 Task: Add an event with the title Second Marketing Campaign Execution Review, date '2024/03/13', time 7:30 AM to 9:30 AMand add a description: Looking to take your sales representation skills to the next level? Join us for an immersive event designed to equip you with the knowledge and tools needed to drive growth and maximize revenue. From understanding customer psychology to developing compelling pitches, this event covers the essential aspects of successful sales representation. , put the event into Yellow category, logged in from the account softage.3@softage.netand send the event invitation to softage.1@softage.net and softage.2@softage.net. Set a reminder for the event 15 minutes before
Action: Mouse moved to (131, 123)
Screenshot: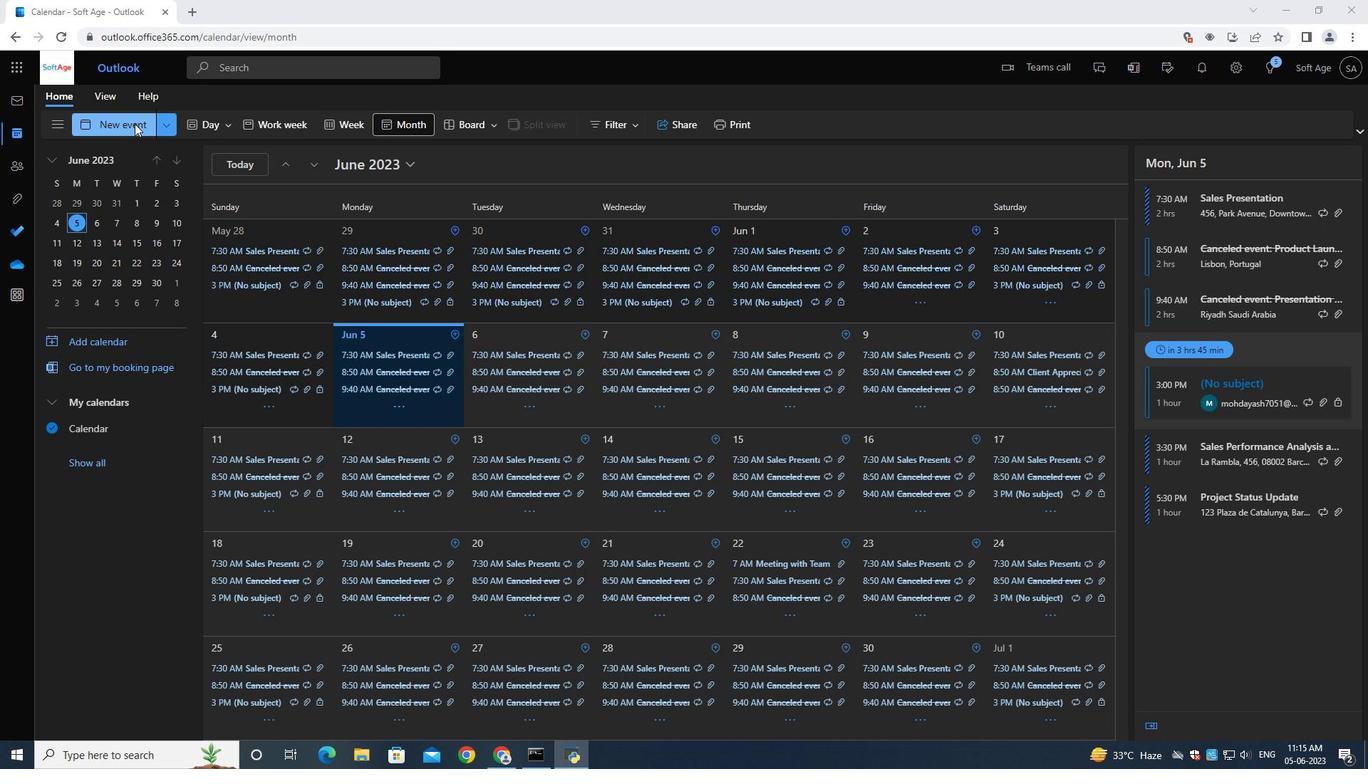 
Action: Mouse pressed left at (131, 123)
Screenshot: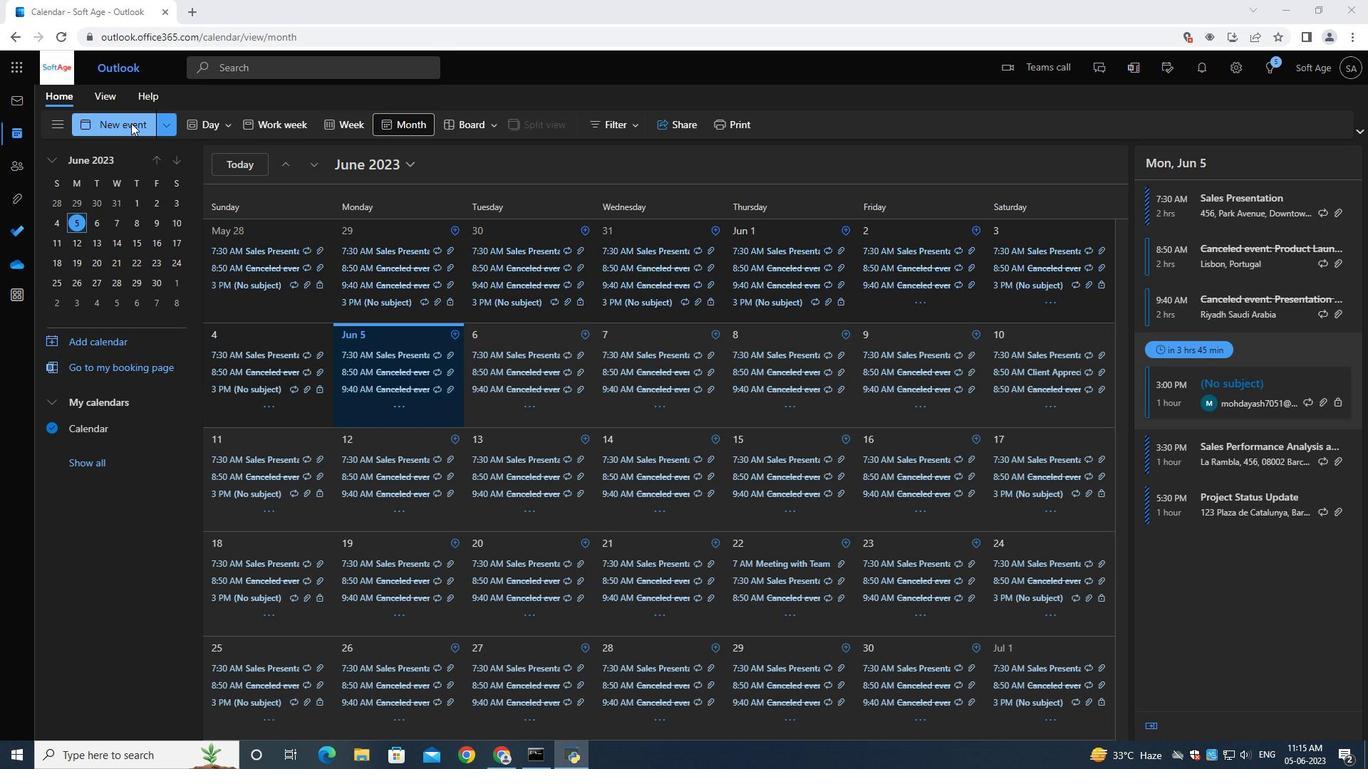 
Action: Mouse moved to (402, 223)
Screenshot: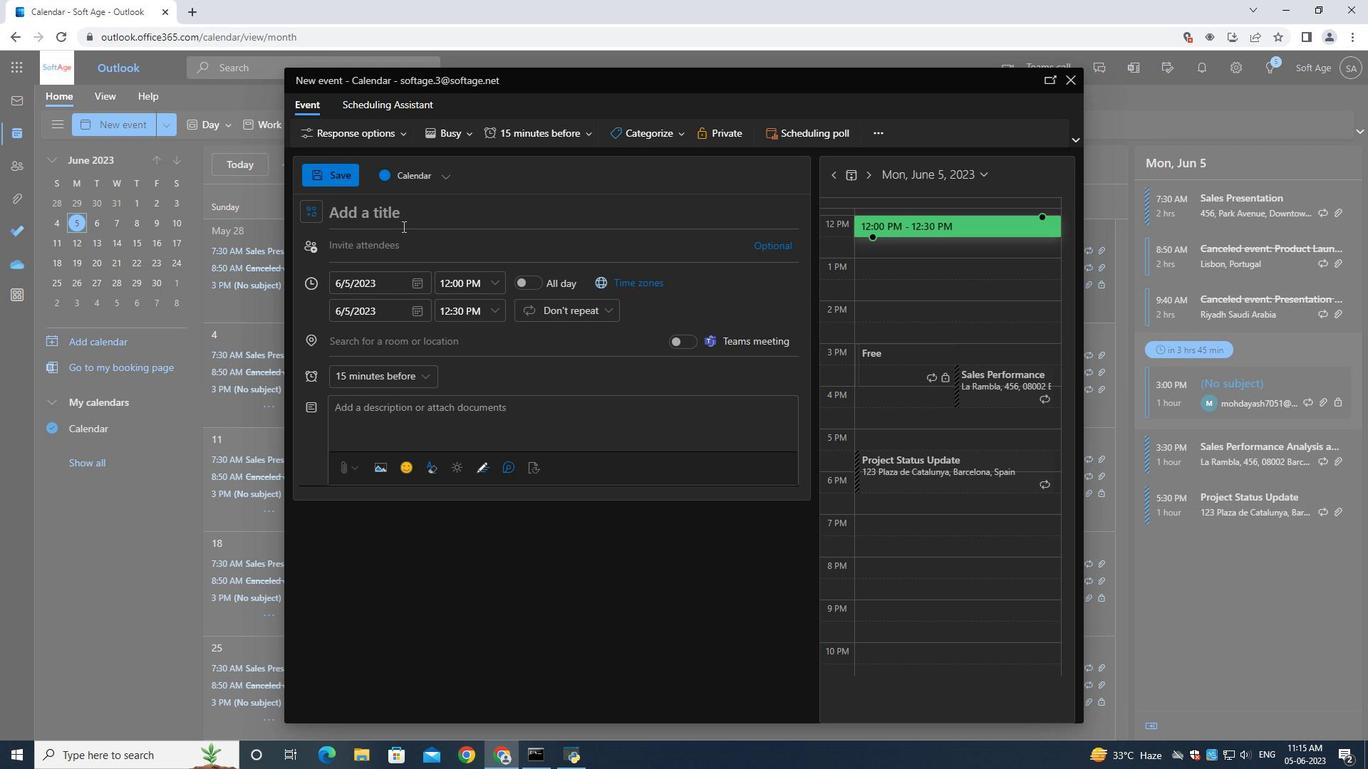 
Action: Mouse pressed left at (402, 223)
Screenshot: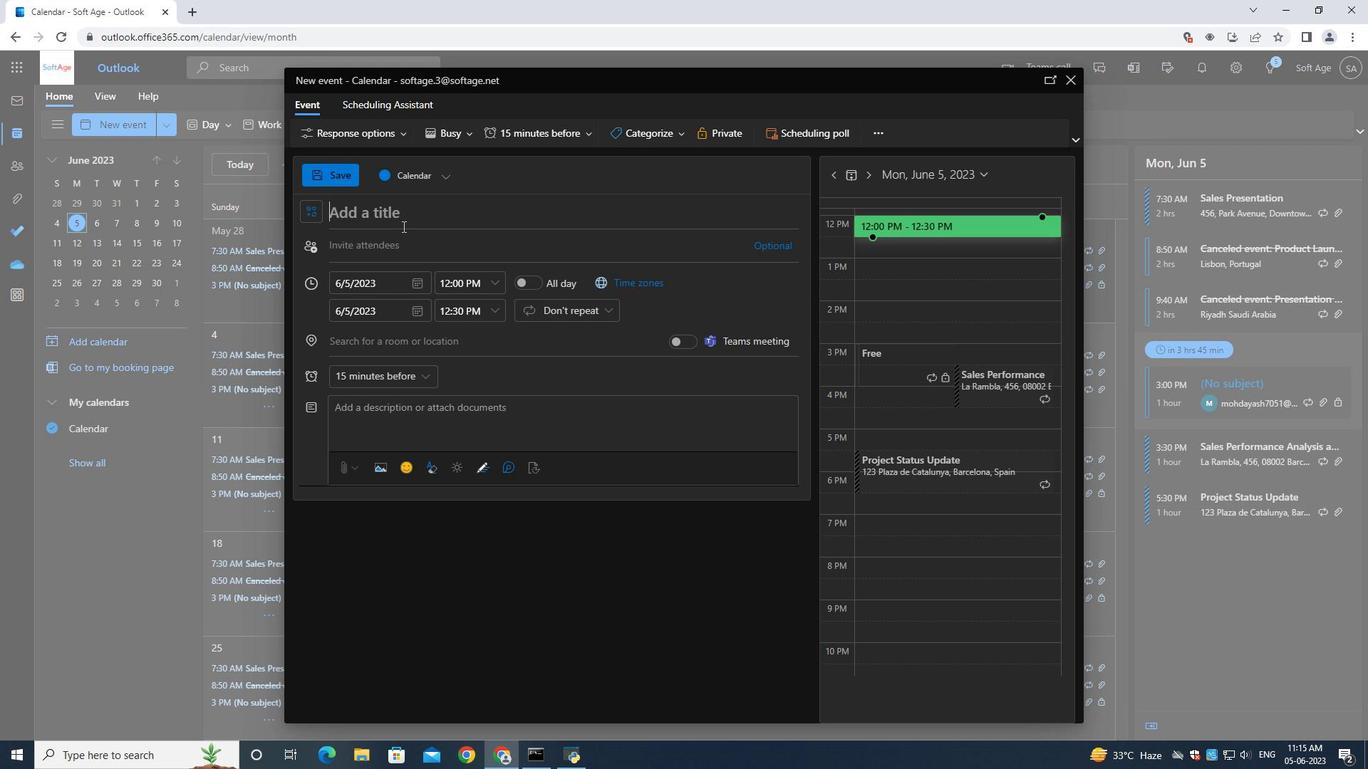 
Action: Key pressed <Key.shift>Second<Key.space><Key.shift>Marketing<Key.space><Key.shift>Campaign<Key.space><Key.shift>Exr<Key.backspace>ecution<Key.space><Key.shift>Review<Key.space>
Screenshot: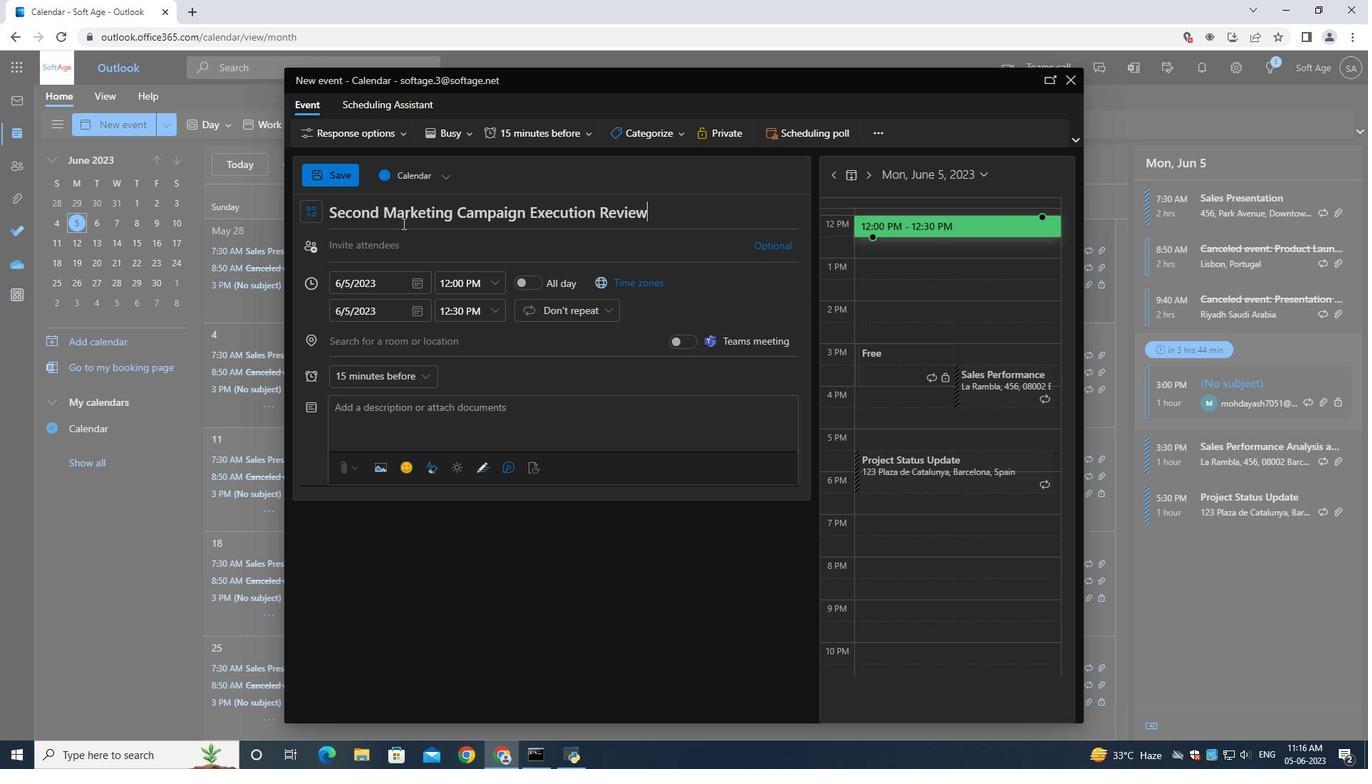 
Action: Mouse moved to (425, 285)
Screenshot: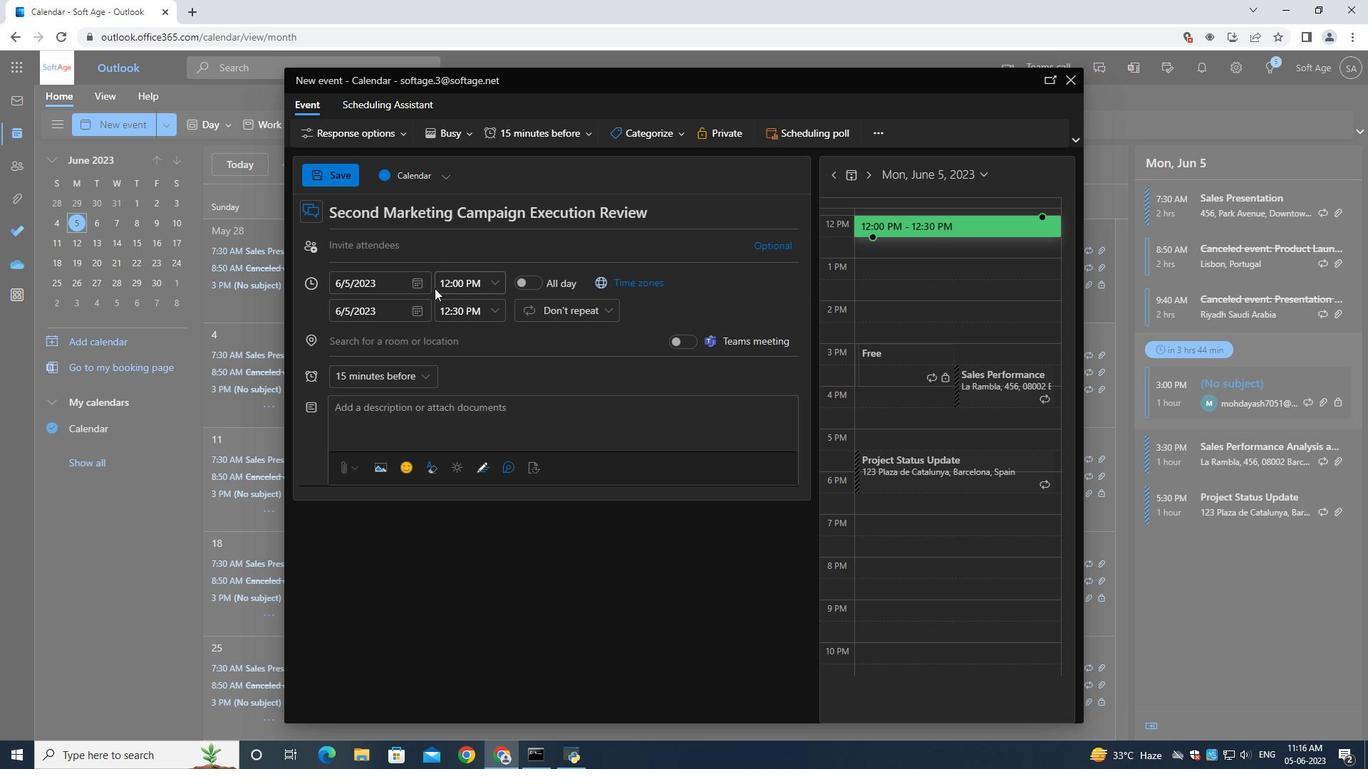 
Action: Mouse pressed left at (425, 285)
Screenshot: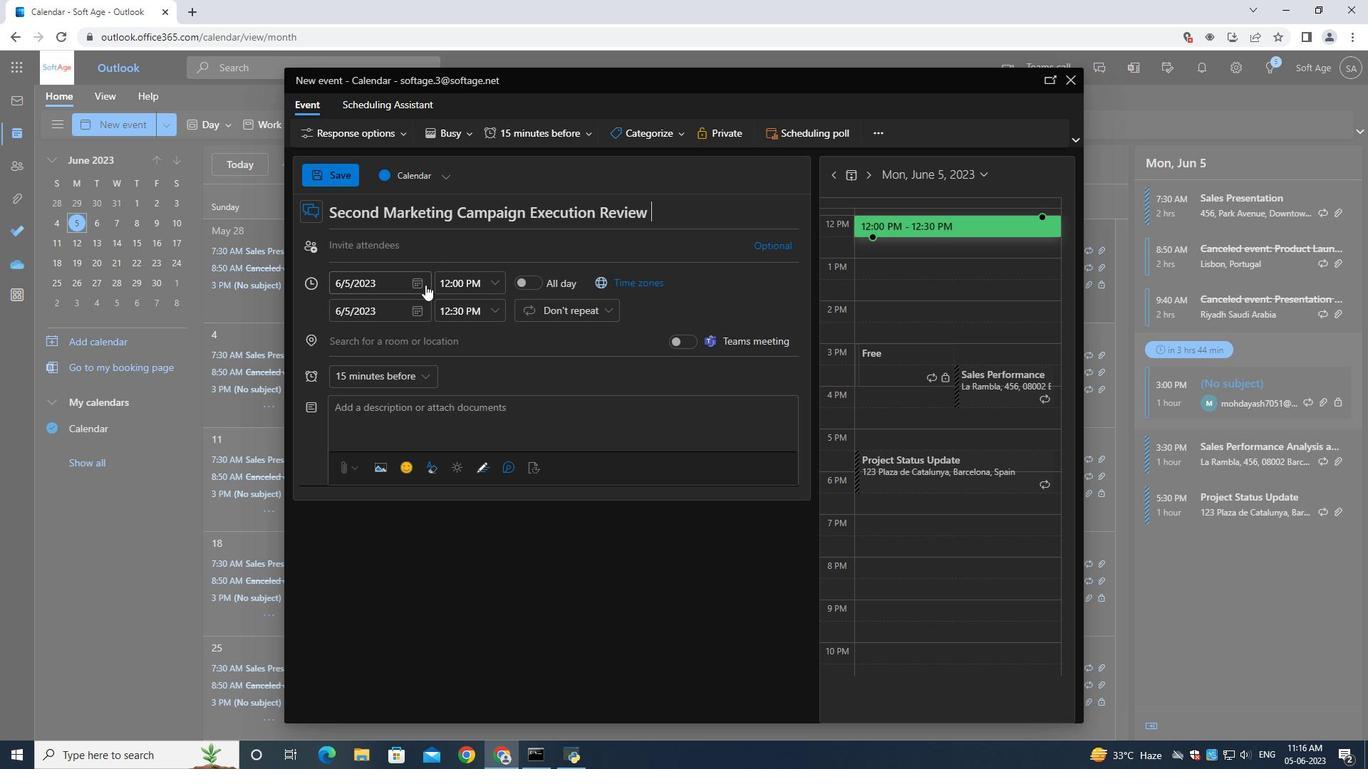 
Action: Mouse moved to (464, 314)
Screenshot: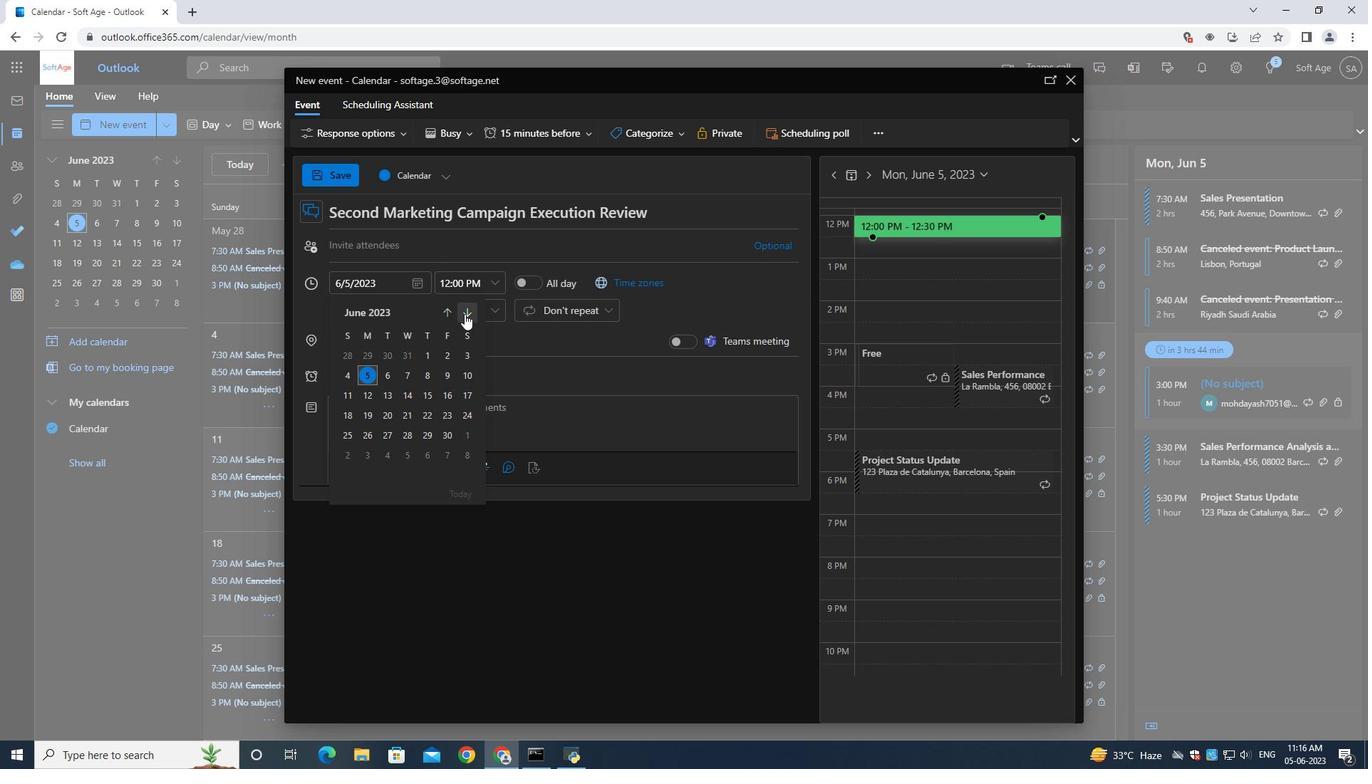 
Action: Mouse pressed left at (464, 314)
Screenshot: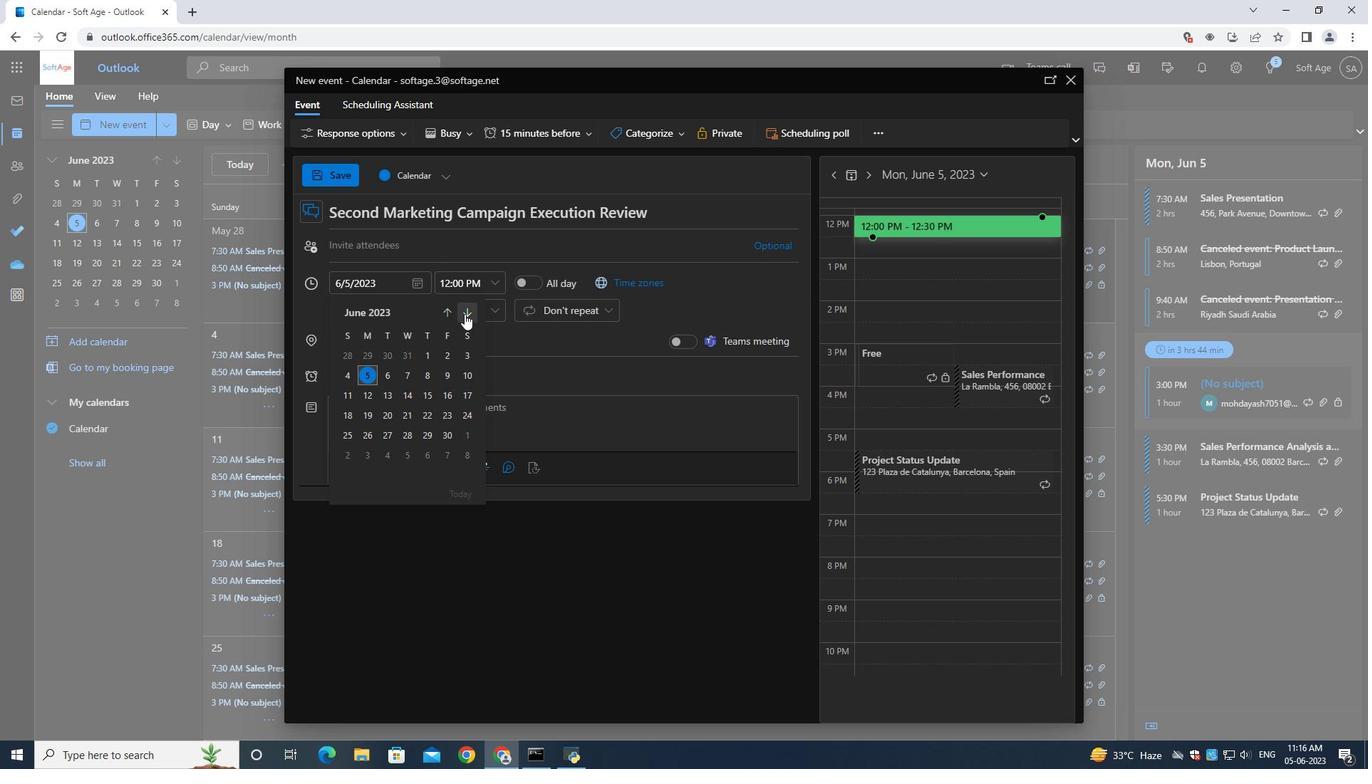 
Action: Mouse moved to (465, 314)
Screenshot: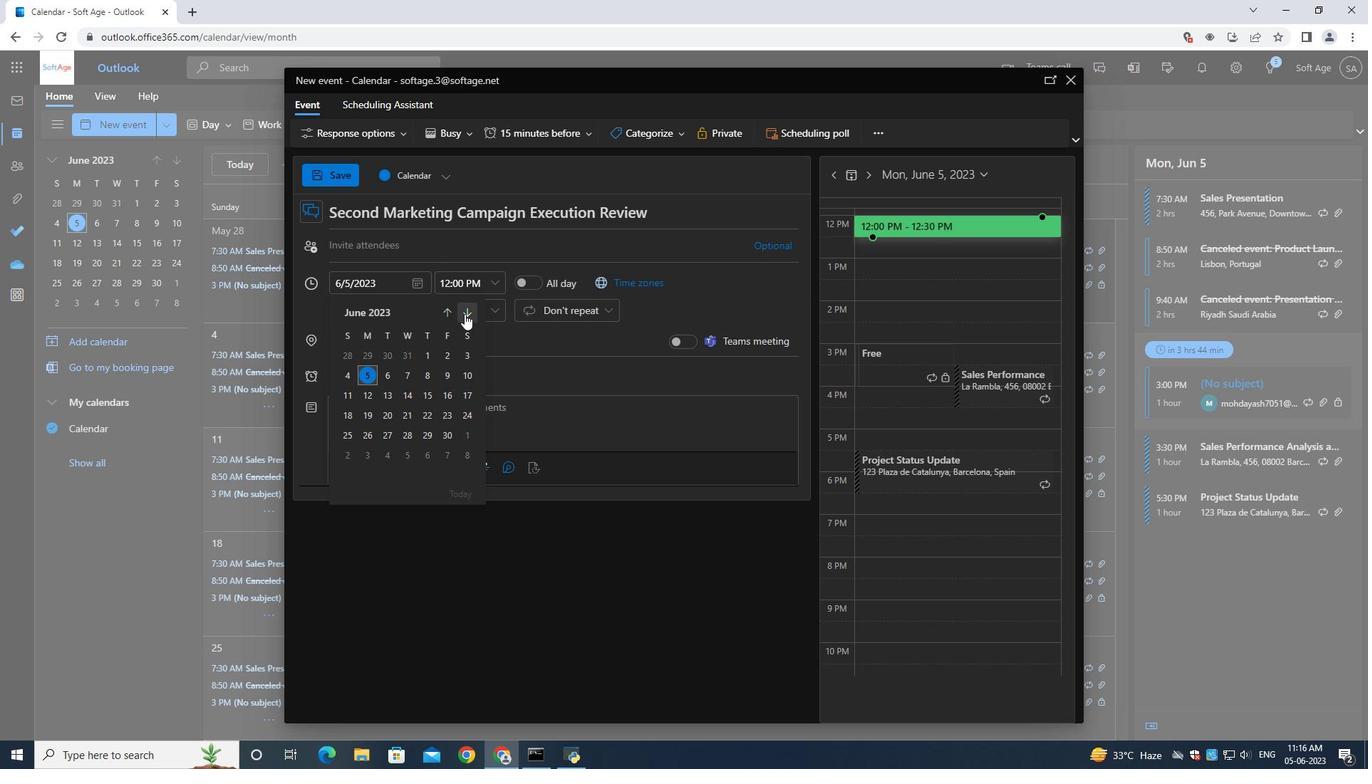 
Action: Mouse pressed left at (465, 314)
Screenshot: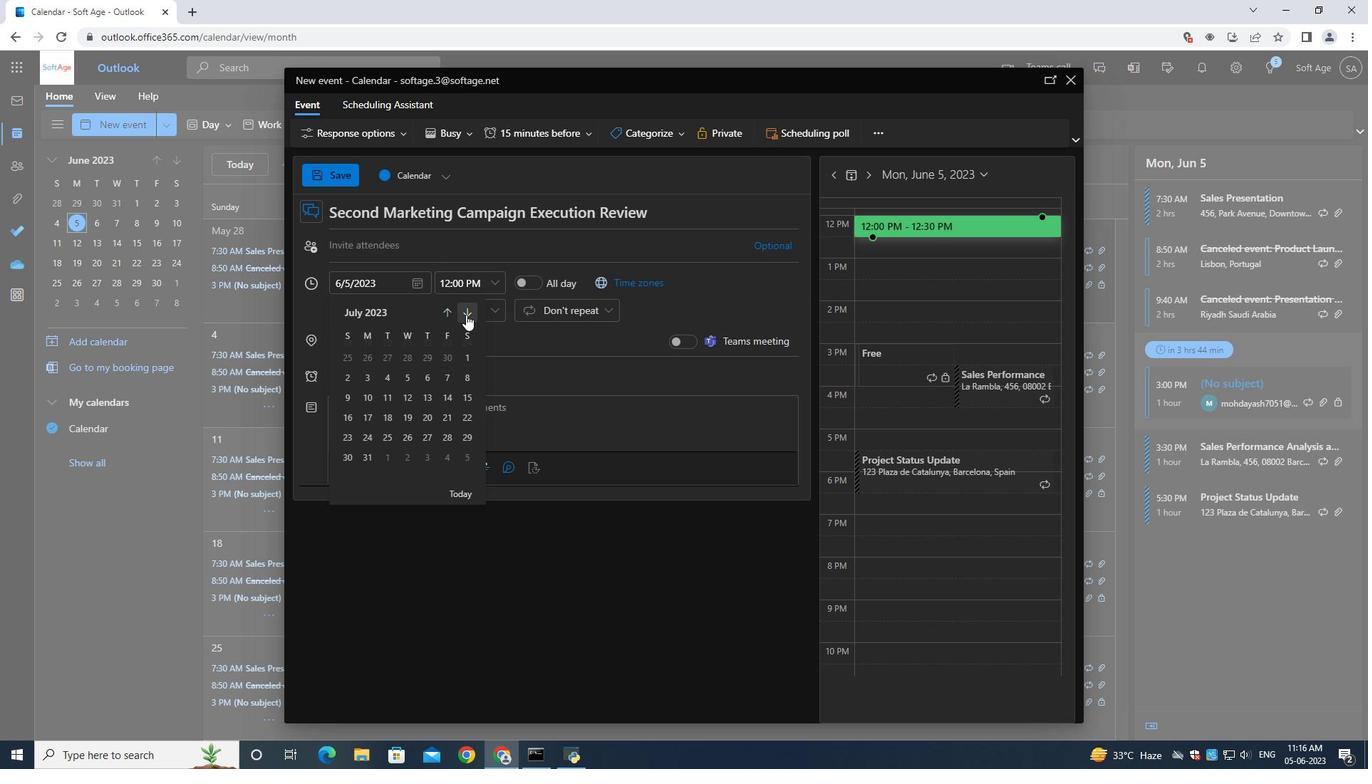 
Action: Mouse moved to (466, 314)
Screenshot: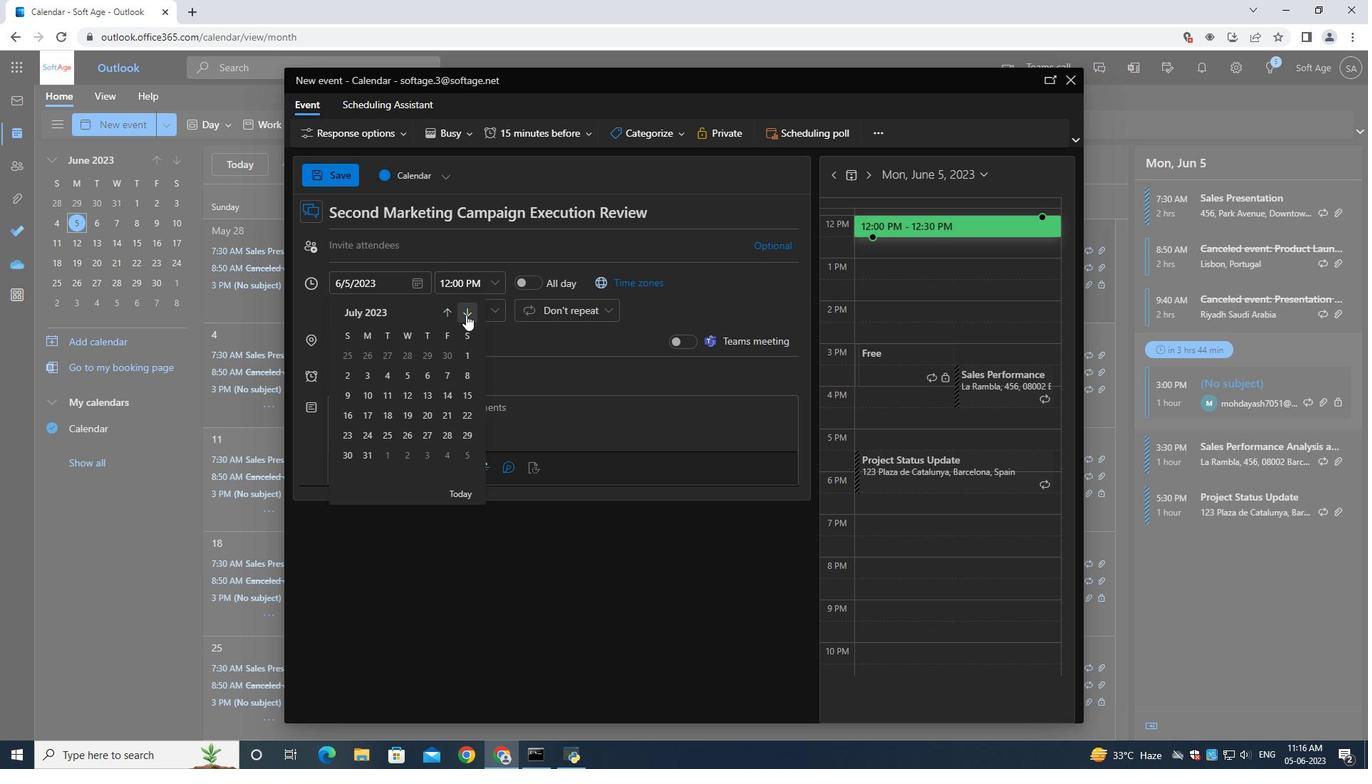 
Action: Mouse pressed left at (466, 314)
Screenshot: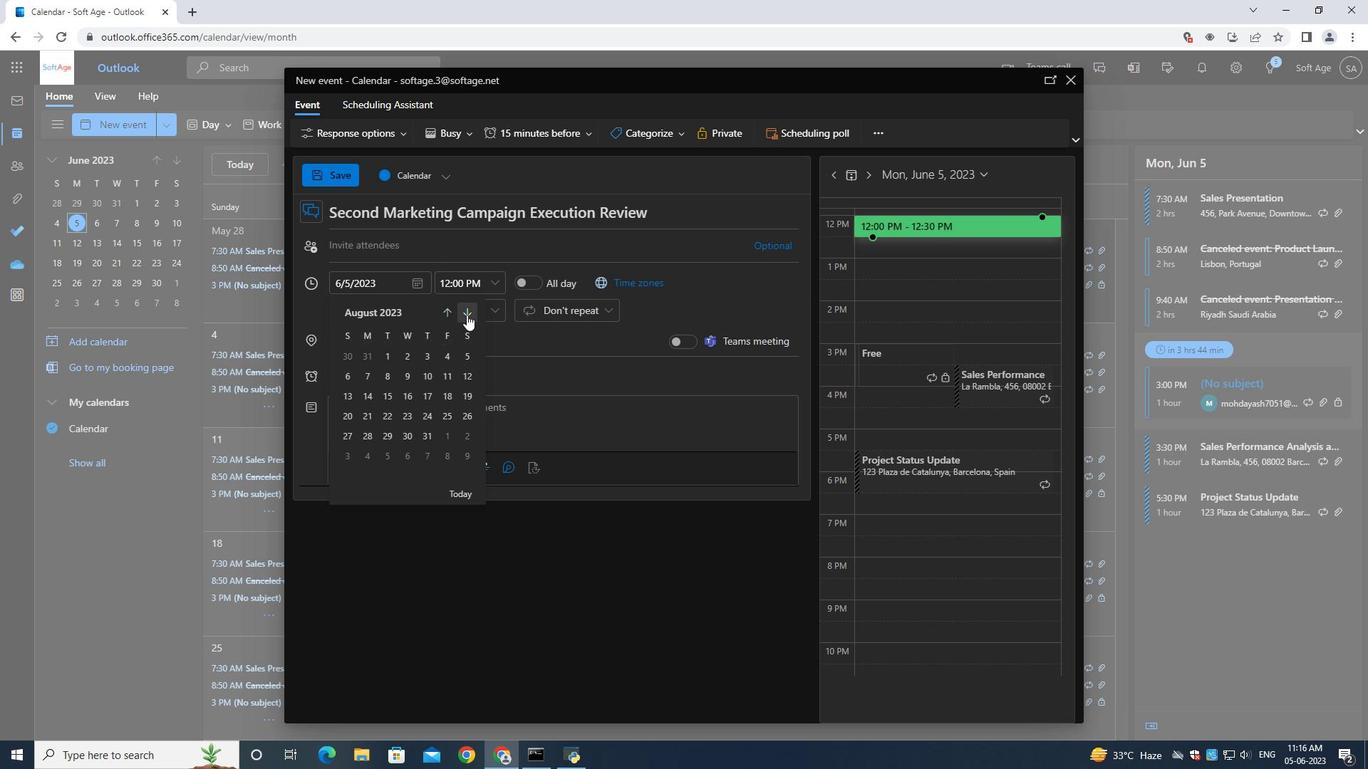 
Action: Mouse pressed left at (466, 314)
Screenshot: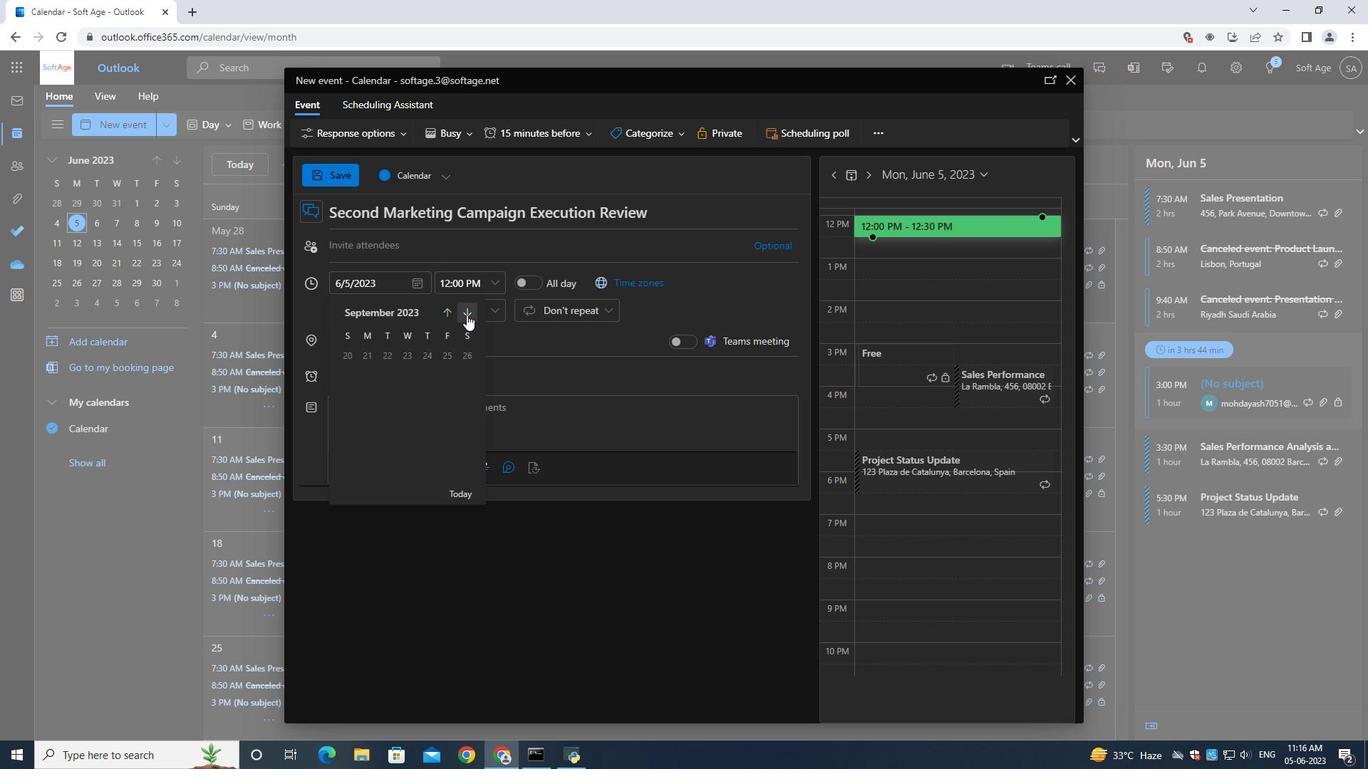 
Action: Mouse pressed left at (466, 314)
Screenshot: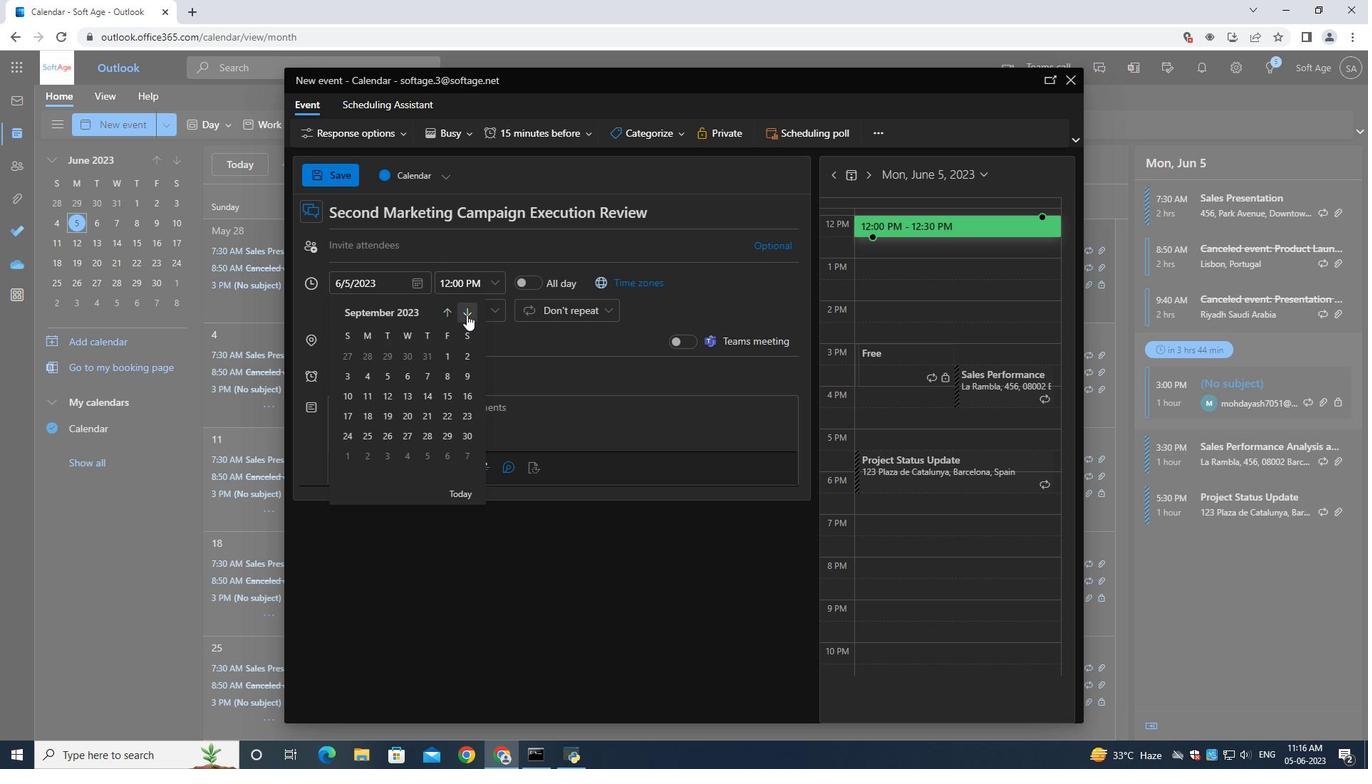 
Action: Mouse pressed left at (466, 314)
Screenshot: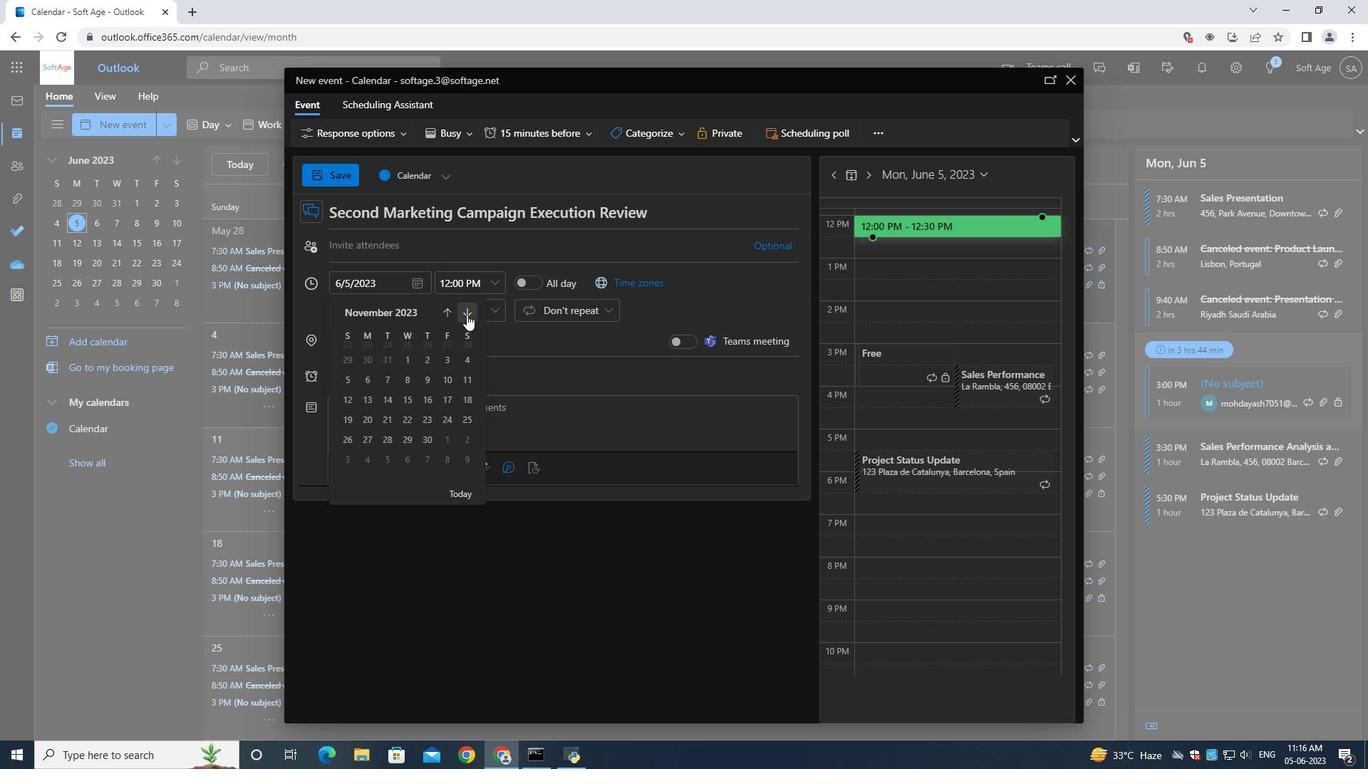 
Action: Mouse pressed left at (466, 314)
Screenshot: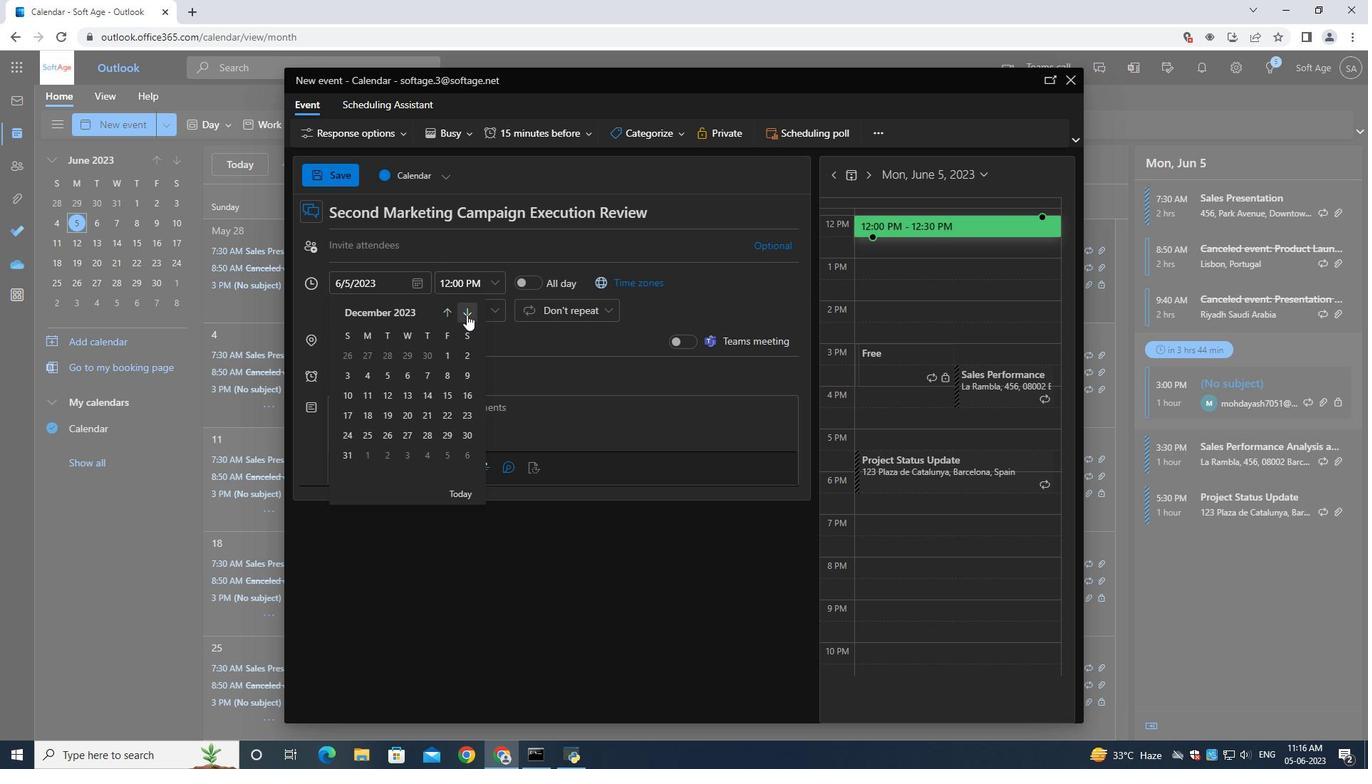 
Action: Mouse pressed left at (466, 314)
Screenshot: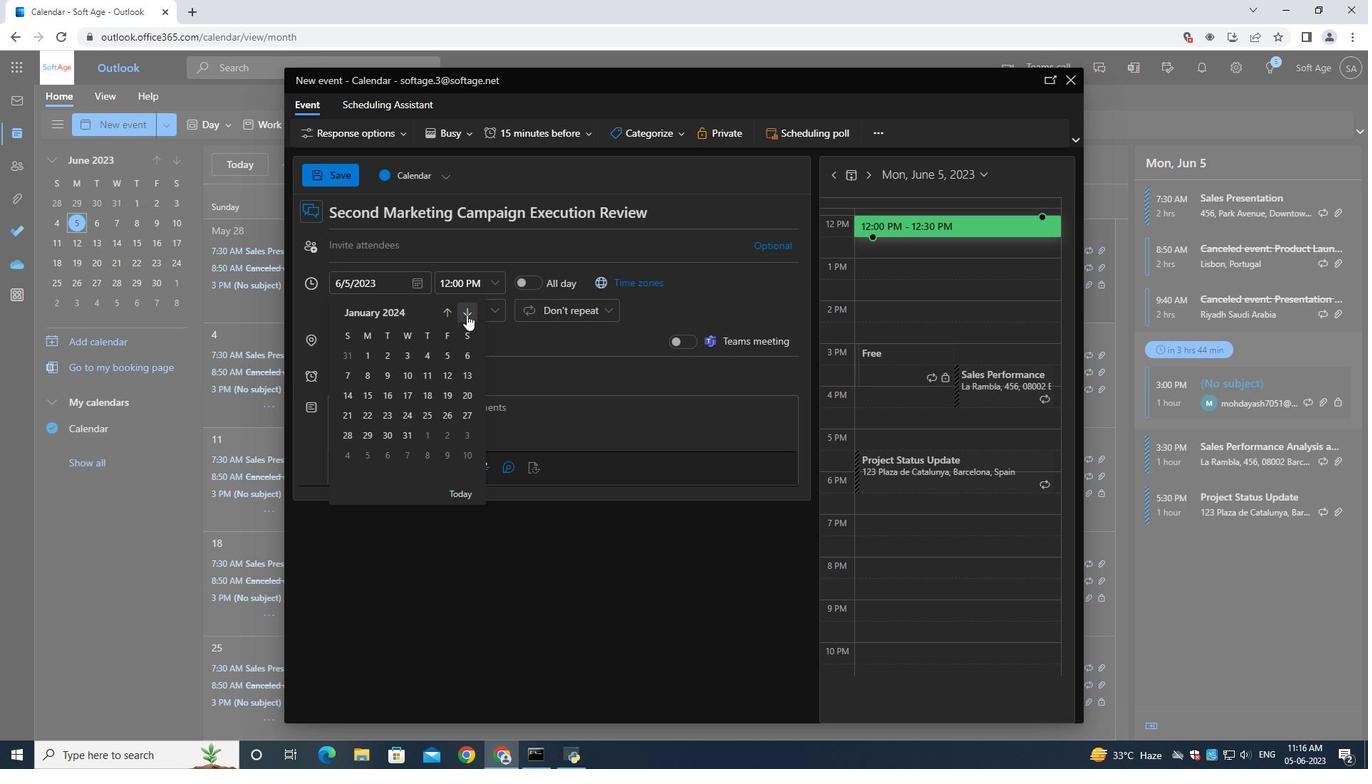 
Action: Mouse pressed left at (466, 314)
Screenshot: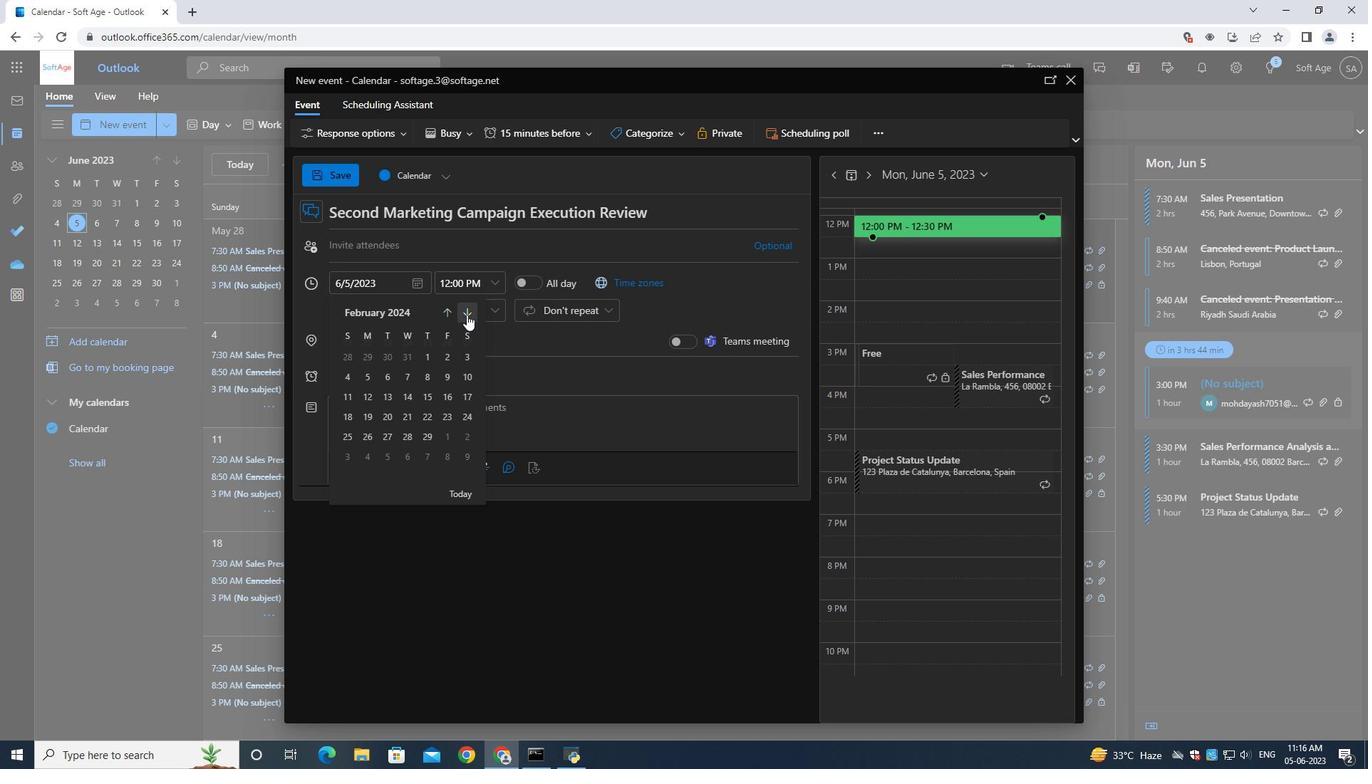 
Action: Mouse moved to (413, 394)
Screenshot: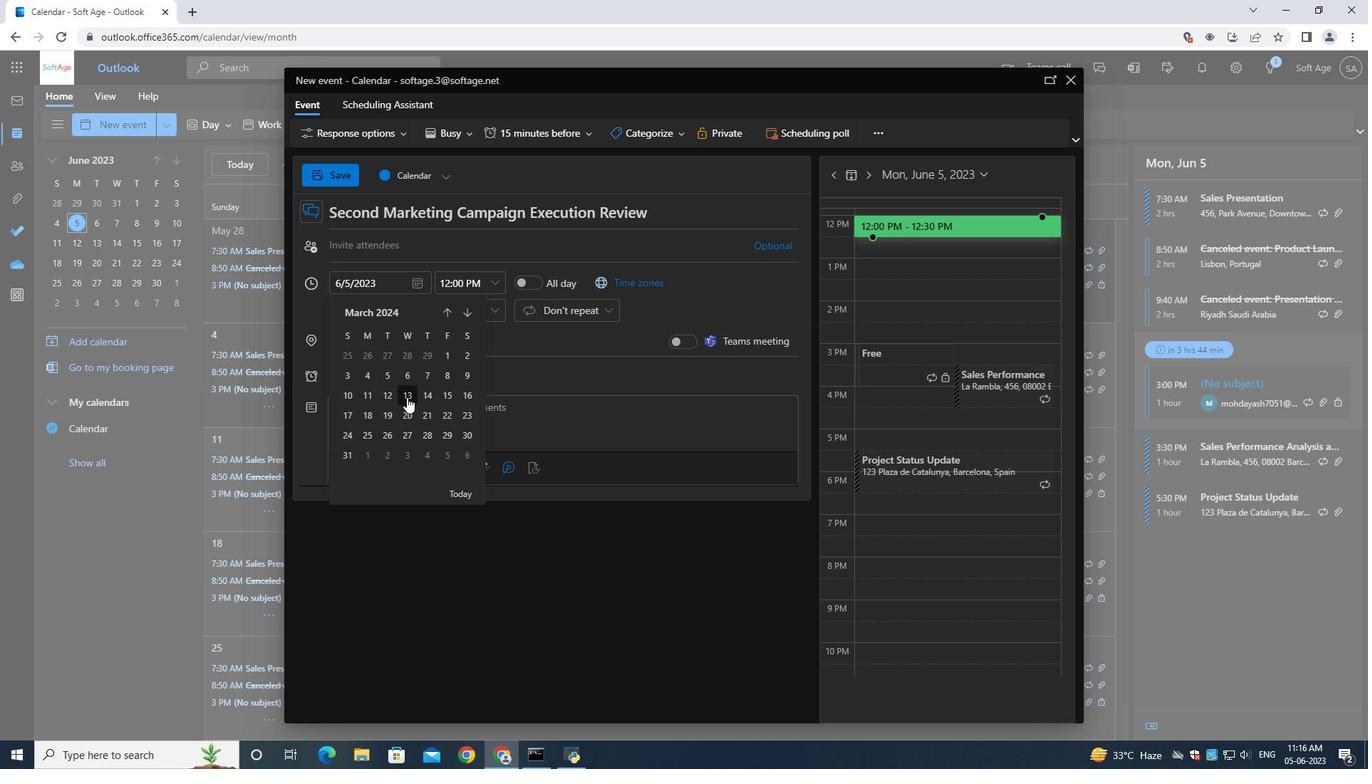 
Action: Mouse pressed left at (413, 394)
Screenshot: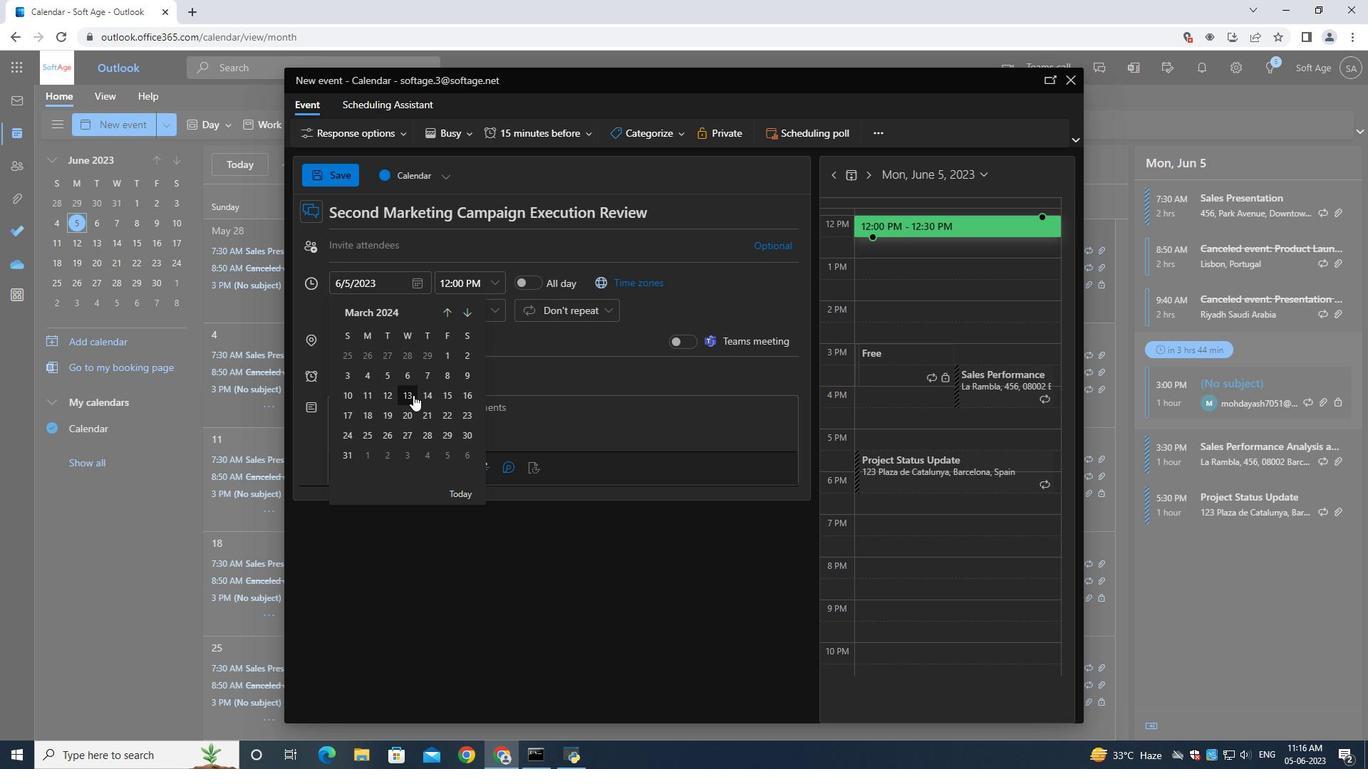 
Action: Mouse moved to (467, 286)
Screenshot: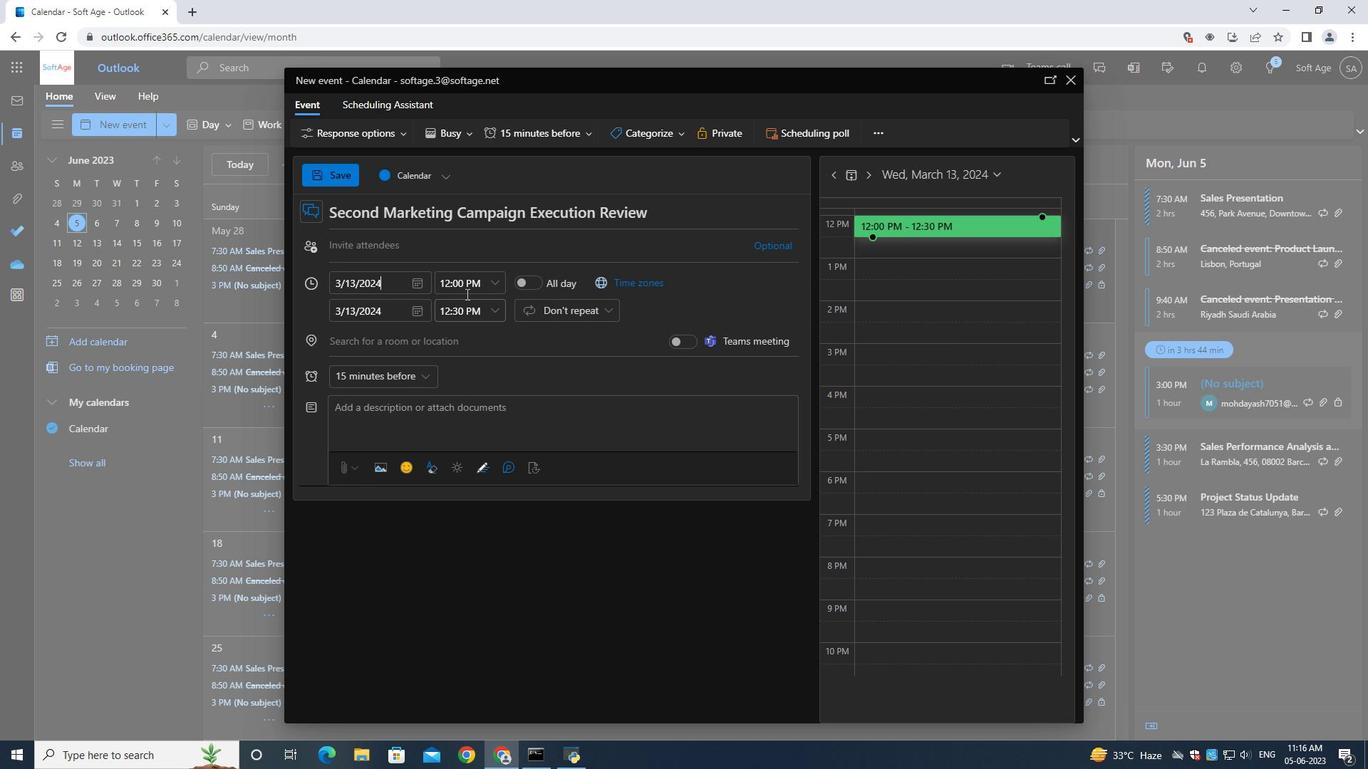 
Action: Mouse pressed left at (467, 286)
Screenshot: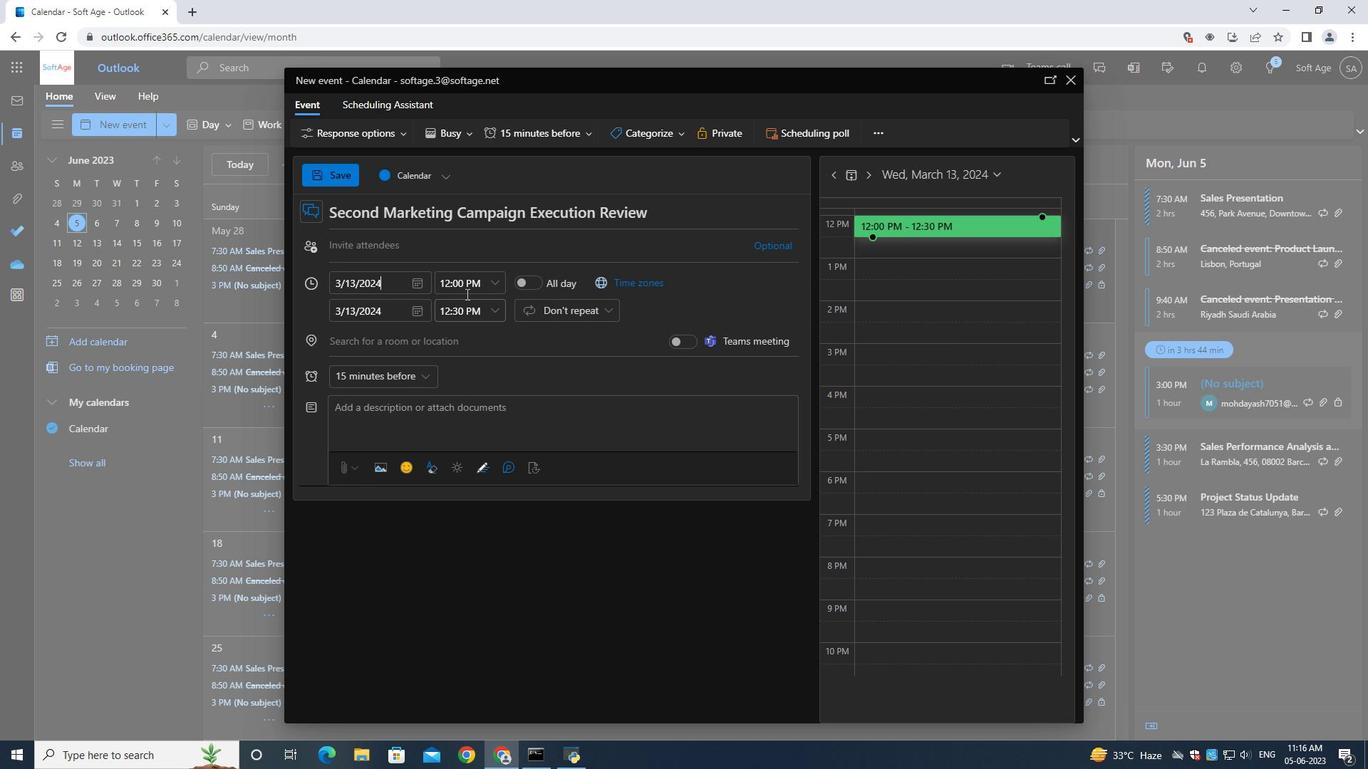 
Action: Key pressed 7<Key.shift_r>:30<Key.shift>AM
Screenshot: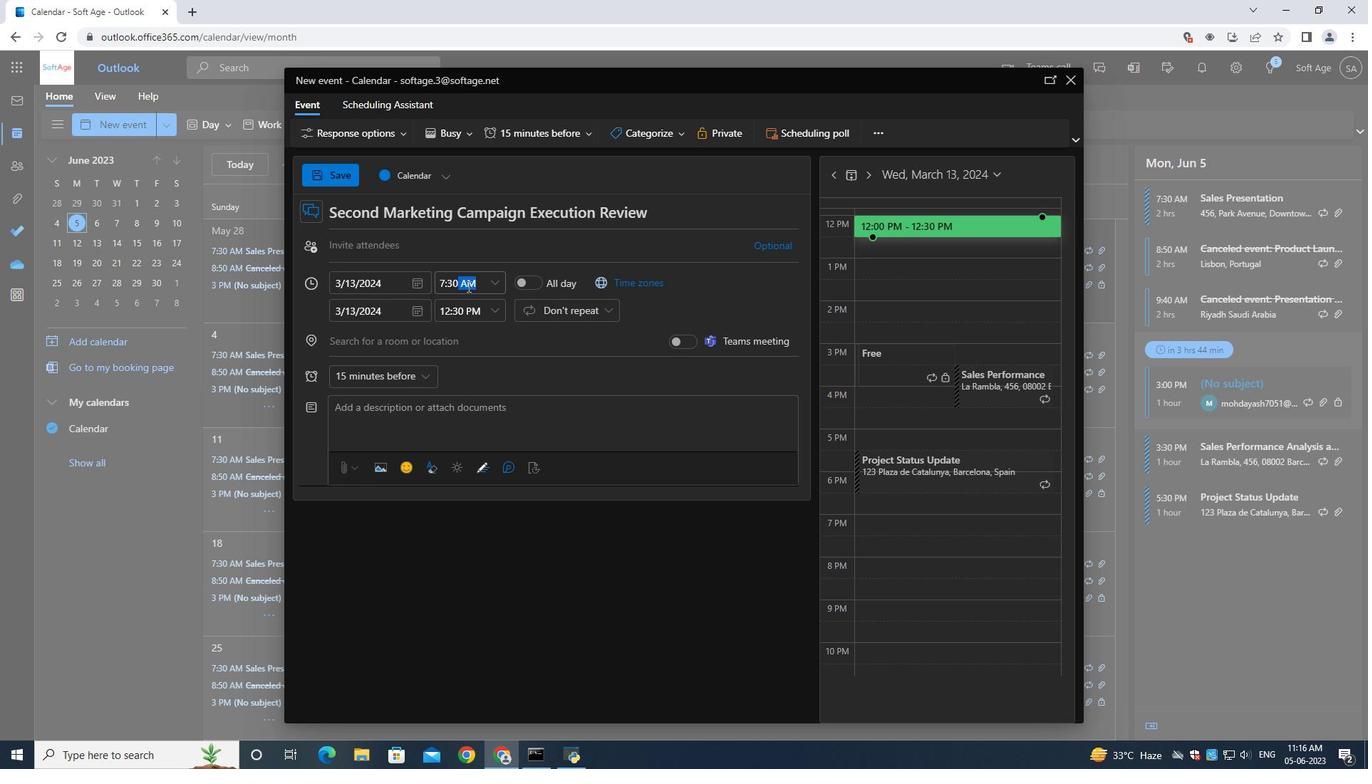 
Action: Mouse moved to (467, 312)
Screenshot: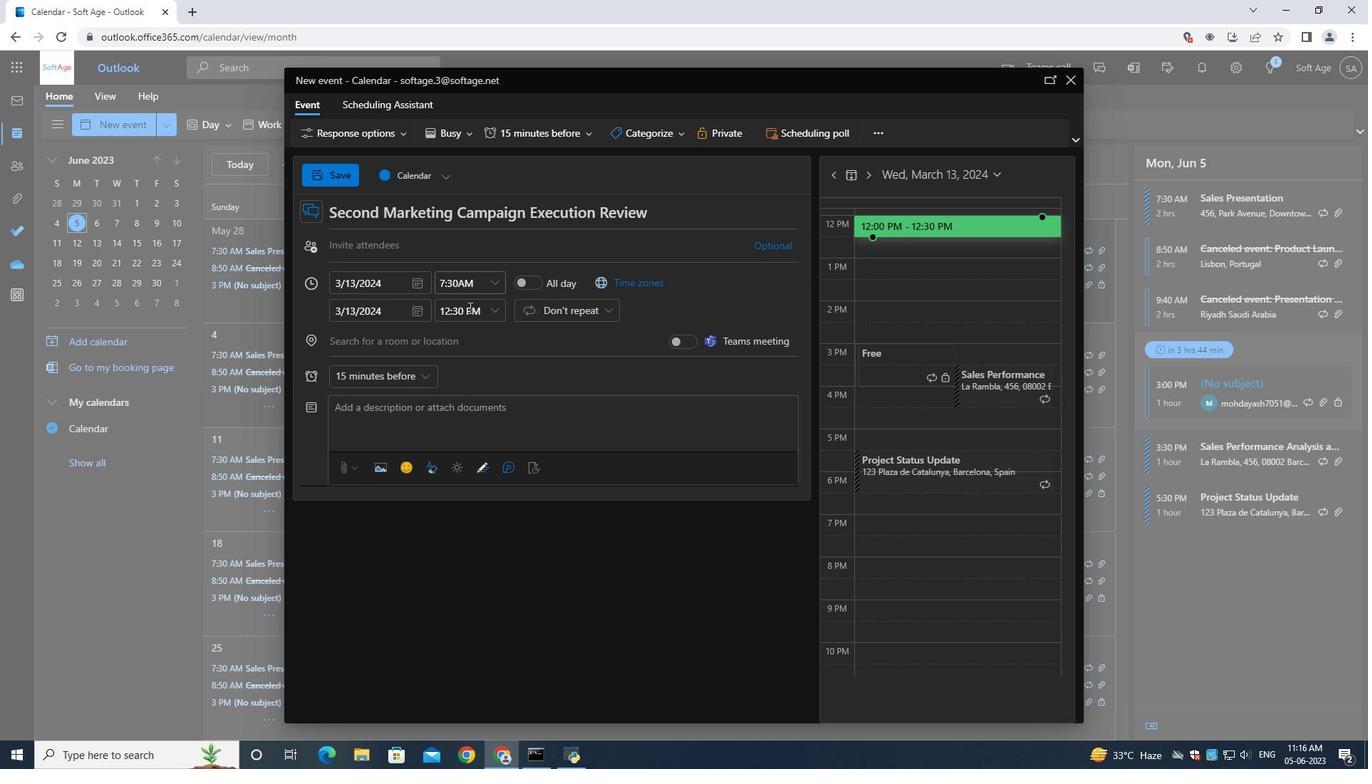 
Action: Mouse pressed left at (467, 312)
Screenshot: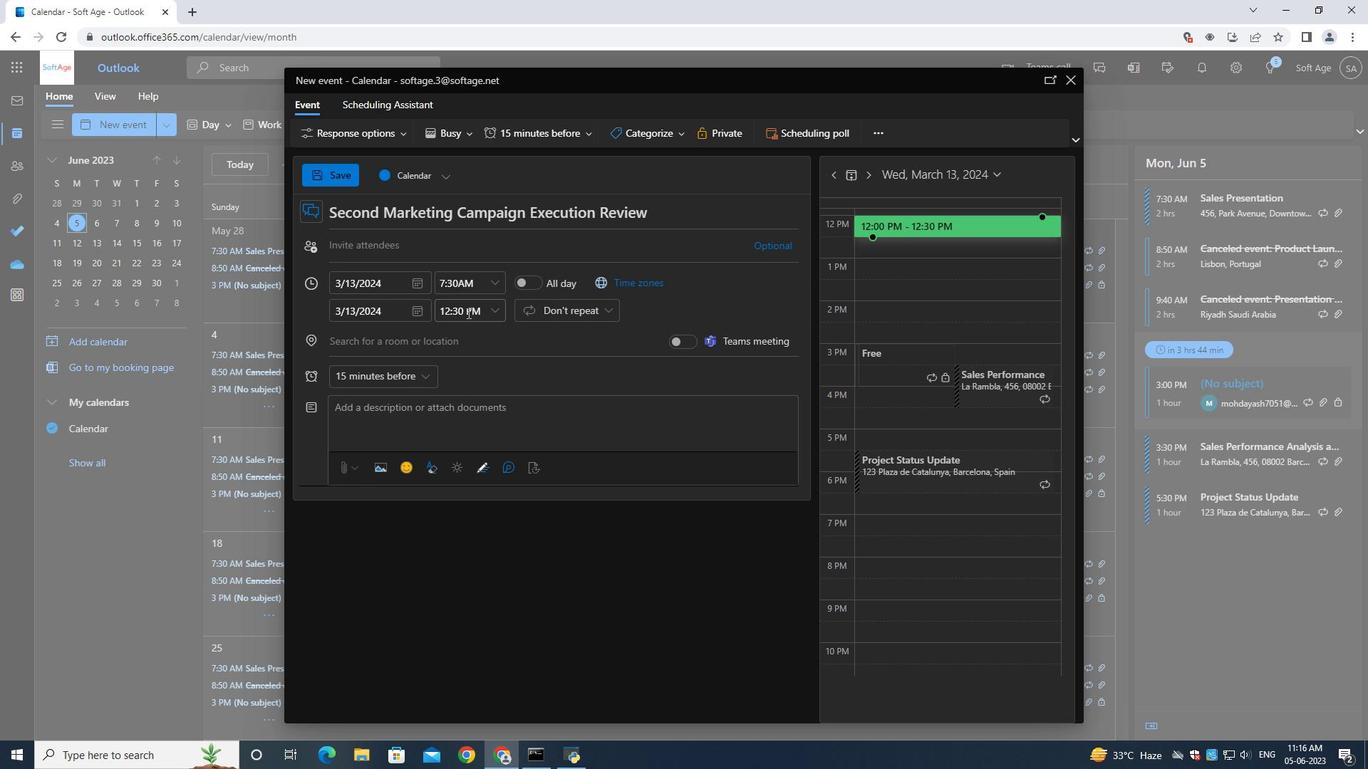 
Action: Key pressed 9<Key.shift_r>:30<Key.shift>AM
Screenshot: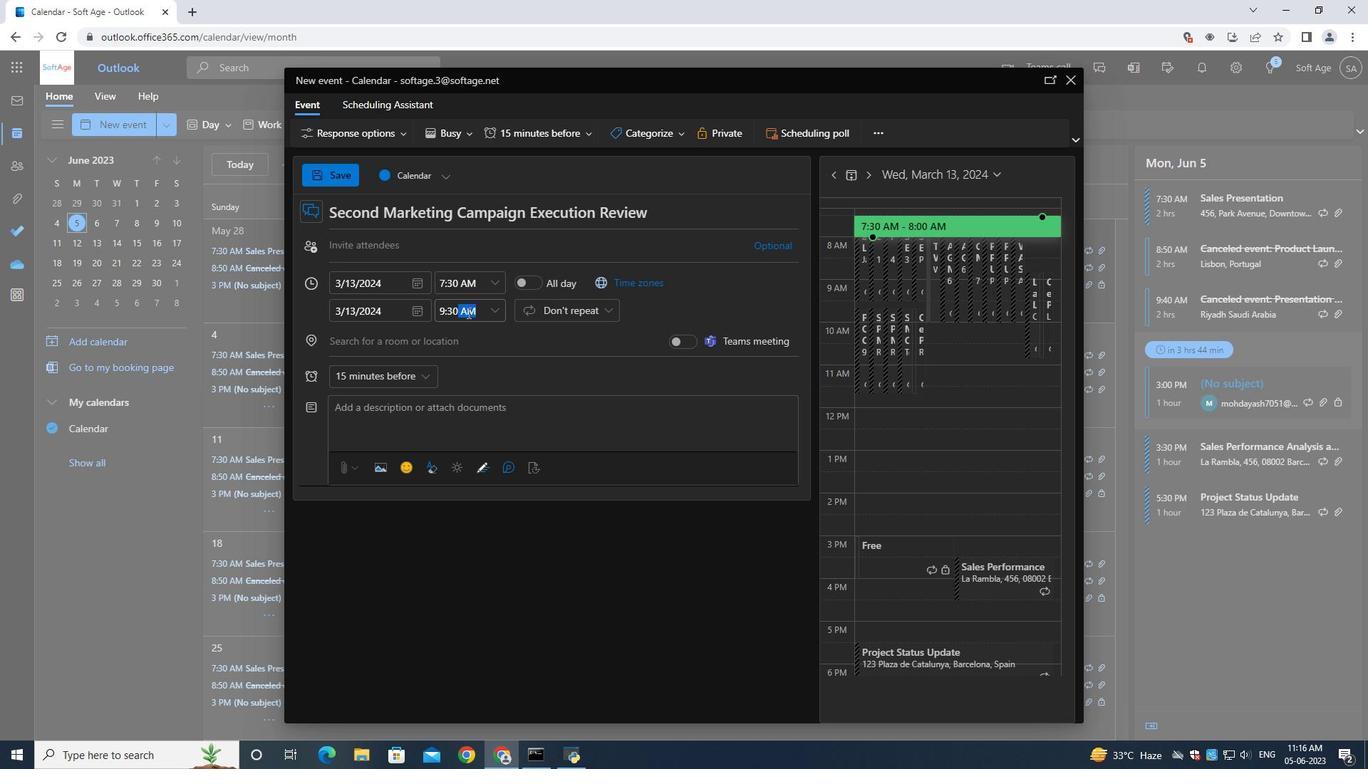 
Action: Mouse moved to (408, 414)
Screenshot: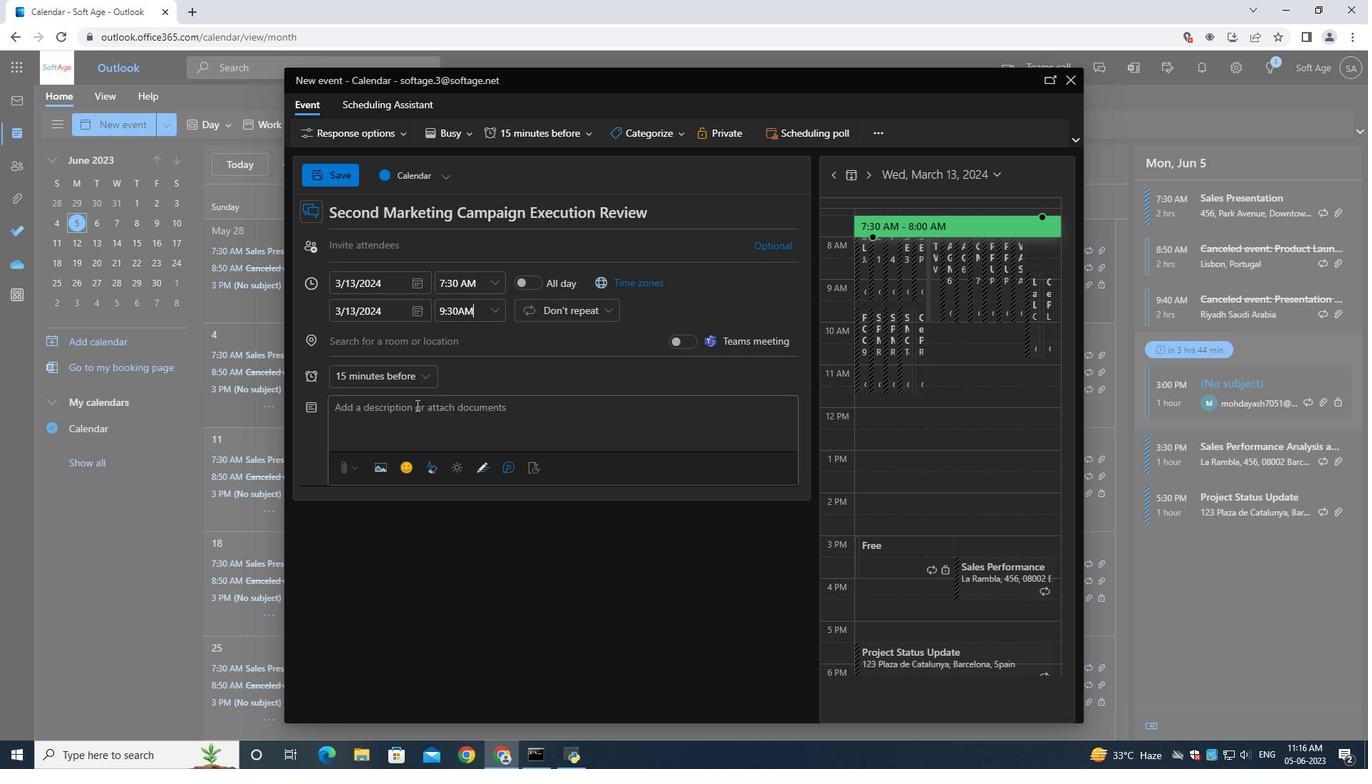 
Action: Mouse pressed left at (408, 414)
Screenshot: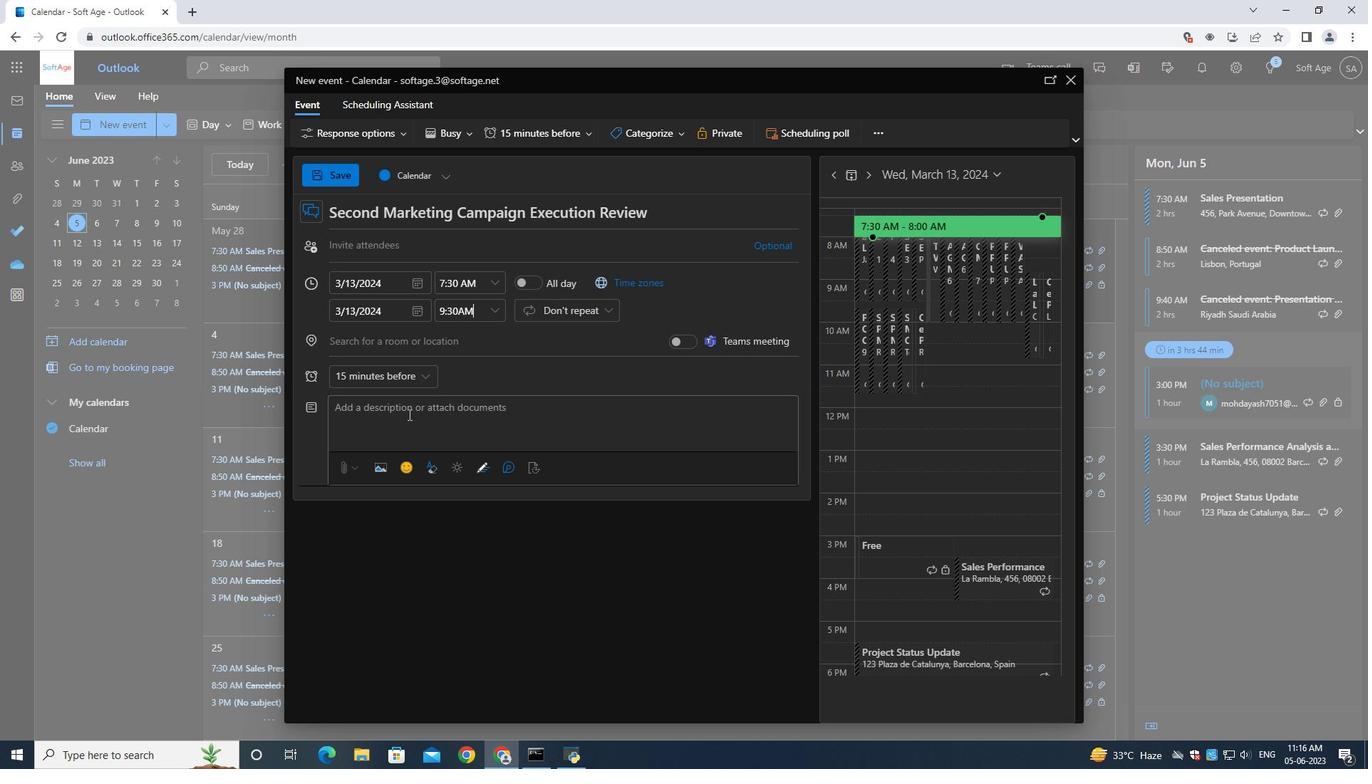 
Action: Mouse moved to (409, 414)
Screenshot: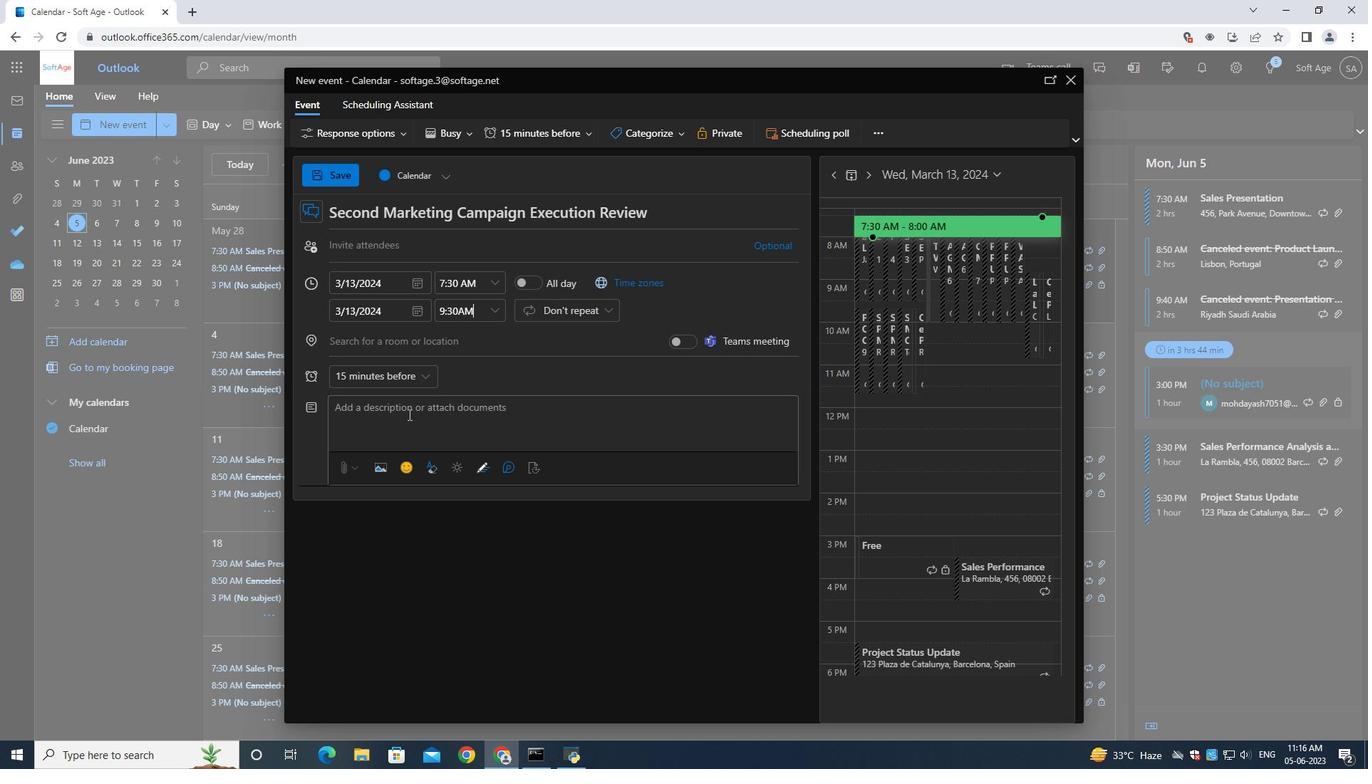 
Action: Key pressed <Key.shift><Key.shift>Looking<Key.space>to<Key.space>take<Key.space>your<Key.space>sales<Key.space>representation<Key.space>skills<Key.space>to<Key.space>next<Key.space>lelvel<Key.shift_r>?<Key.space><Key.shift>Join<Key.space>us<Key.space>for<Key.space>an<Key.space>immersive<Key.space><Key.shift>event<Key.space>designed<Key.space>to<Key.space>equip<Key.space>you<Key.space>with<Key.space>the<Key.space>kh<Key.backspace>nowledge<Key.space>and<Key.space>tools<Key.space>needed<Key.space>to<Key.space>drive<Key.space>growth<Key.space>and<Key.space>maximize<Key.space>revenue.<Key.shift><Key.shift><Key.shift><Key.shift><Key.space>FR<Key.backspace>rom<Key.space>understanding<Key.space>customer<Key.space>psychology<Key.space>to<Key.space>delv<Key.backspace><Key.backspace>veloping<Key.space>compelling<Key.space>pitches,<Key.space>this<Key.space>event<Key.space>cob<Key.backspace>vers<Key.space>the<Key.space>essential<Key.space>aspects<Key.space>of<Key.space>sucessful<Key.space>sales<Key.space>res<Key.backspace>presentation.
Screenshot: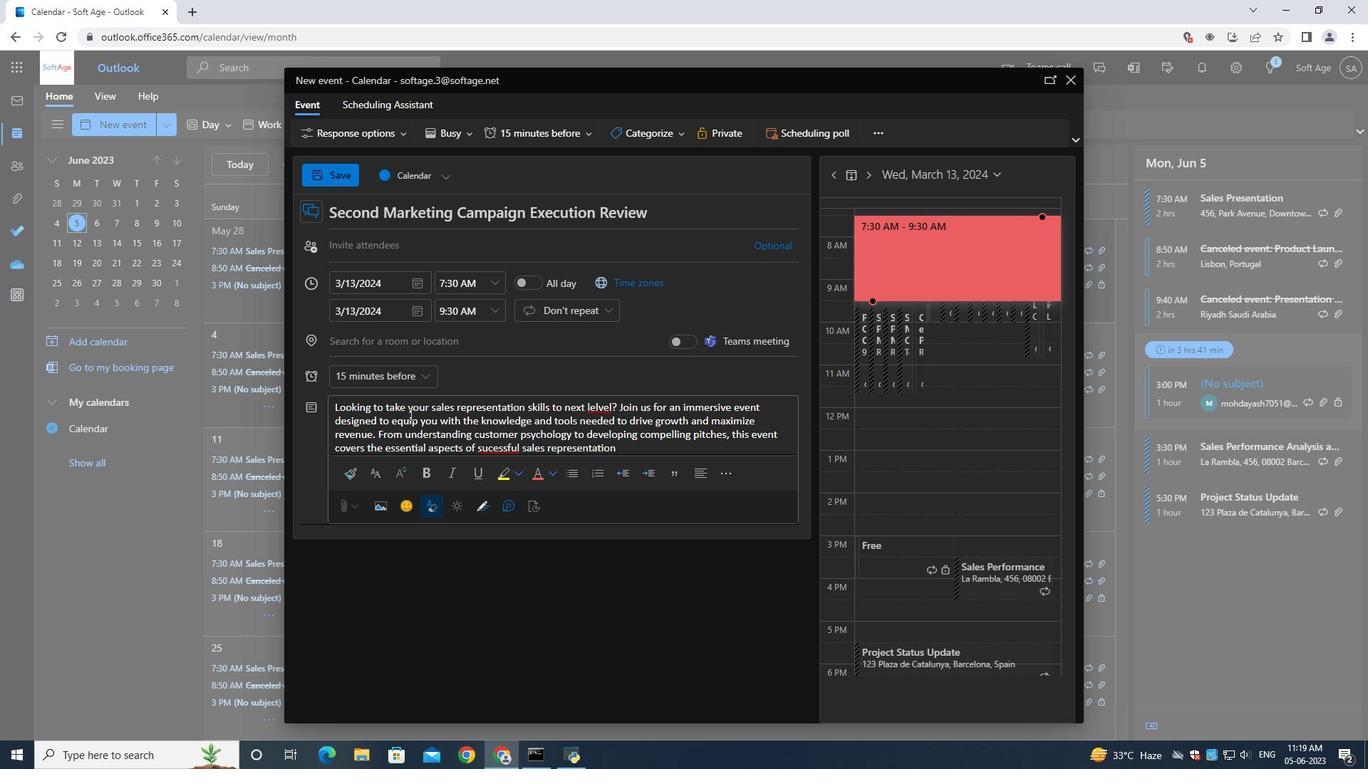 
Action: Mouse moved to (657, 130)
Screenshot: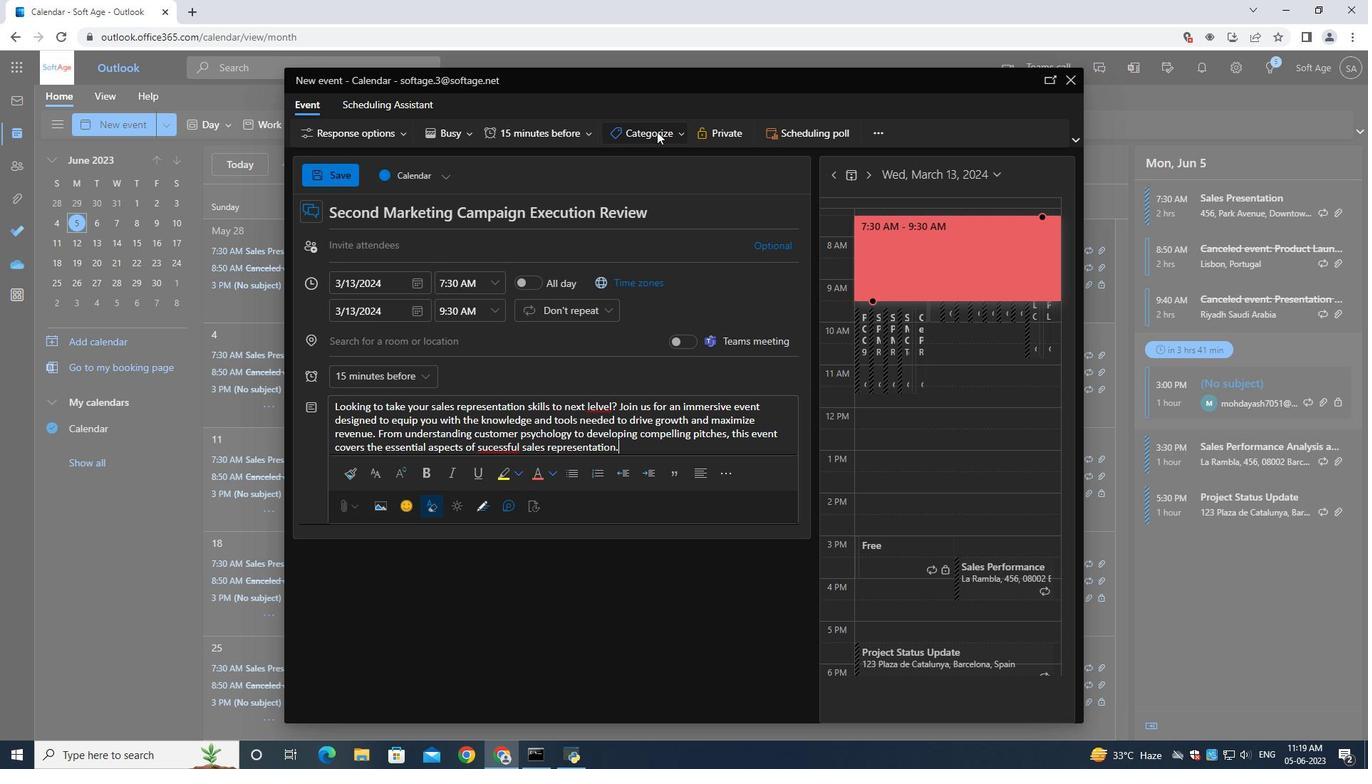 
Action: Mouse pressed left at (657, 130)
Screenshot: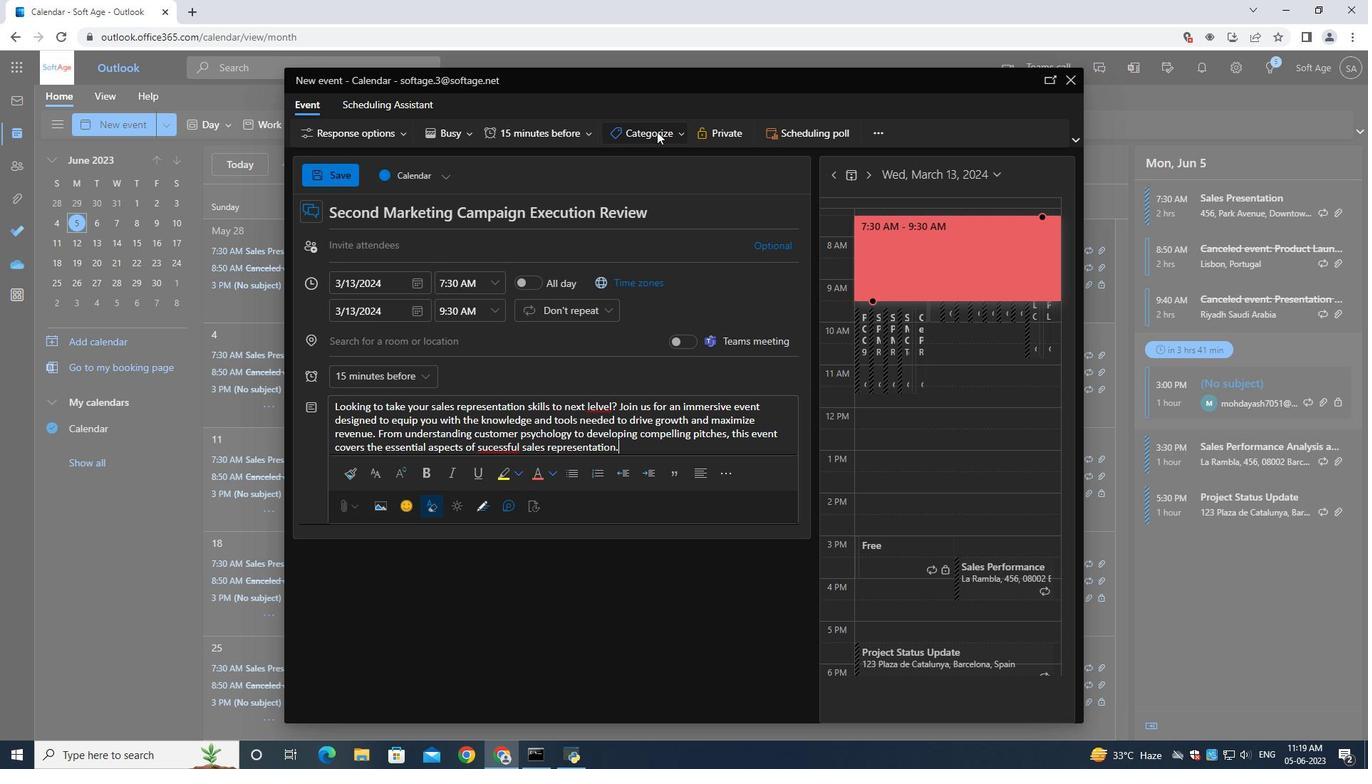 
Action: Mouse moved to (632, 282)
Screenshot: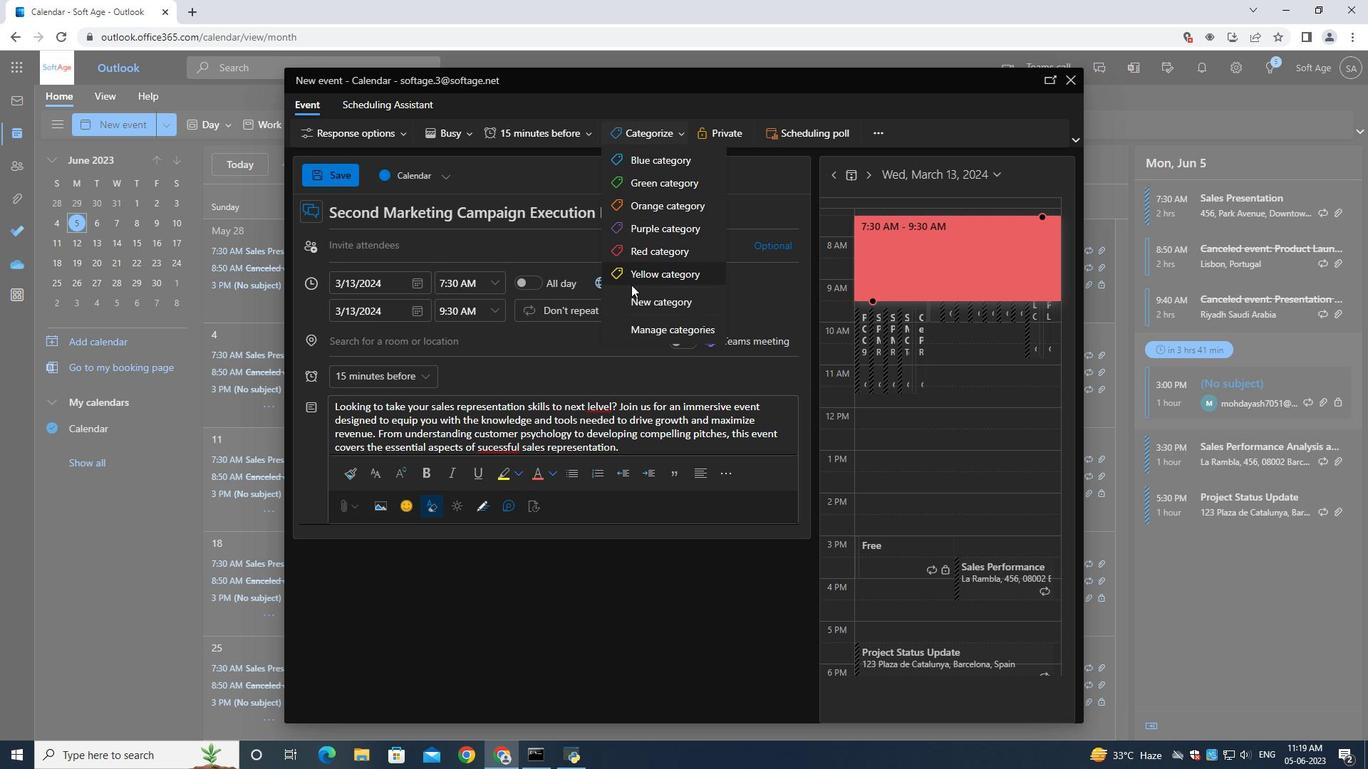 
Action: Mouse pressed left at (632, 282)
Screenshot: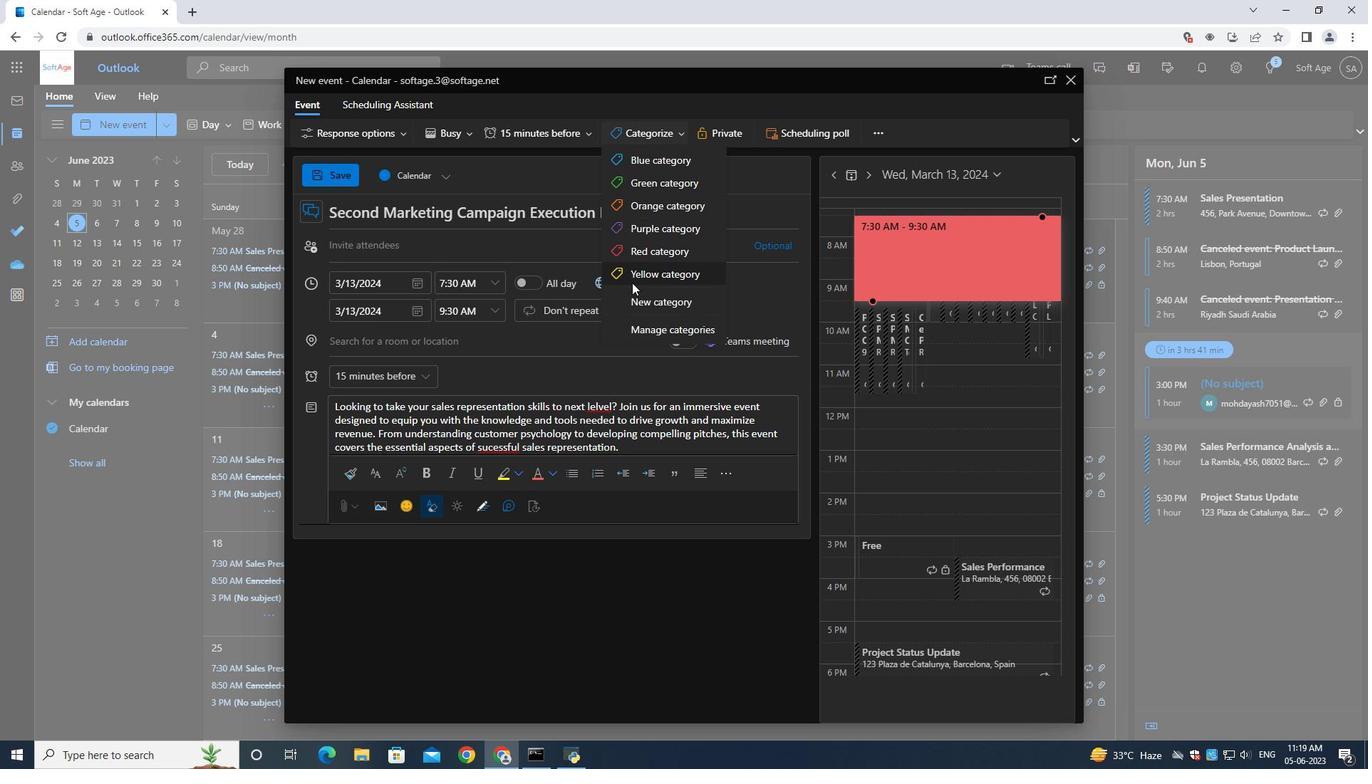 
Action: Mouse moved to (354, 215)
Screenshot: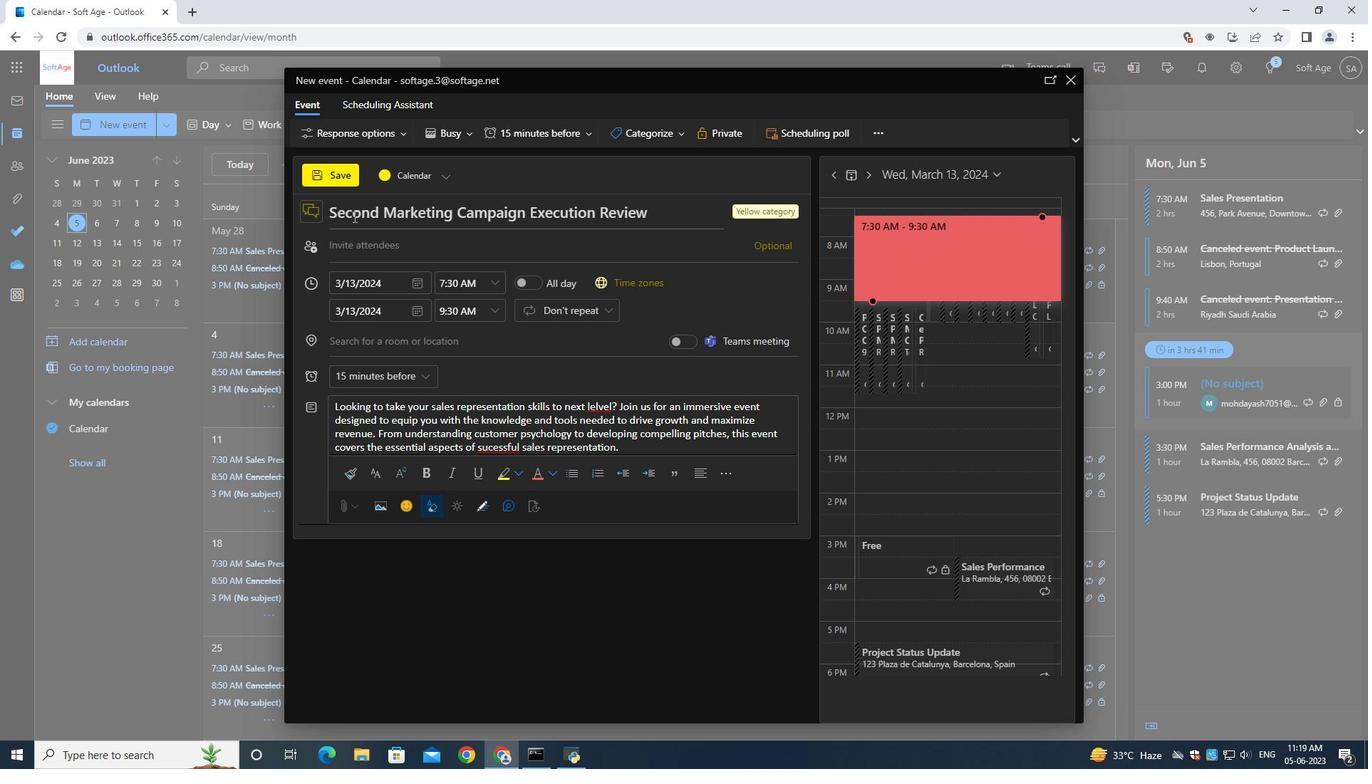 
Action: Mouse pressed left at (354, 215)
Screenshot: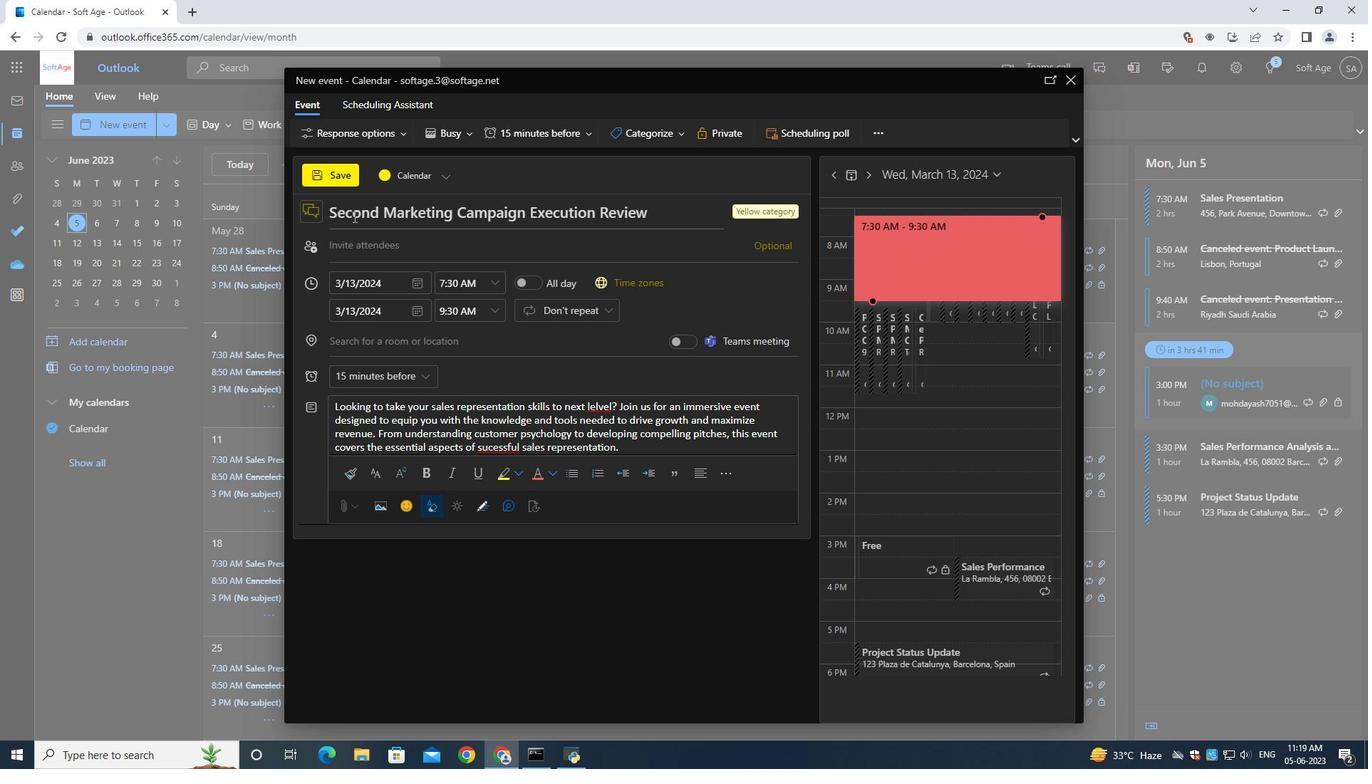 
Action: Mouse moved to (350, 252)
Screenshot: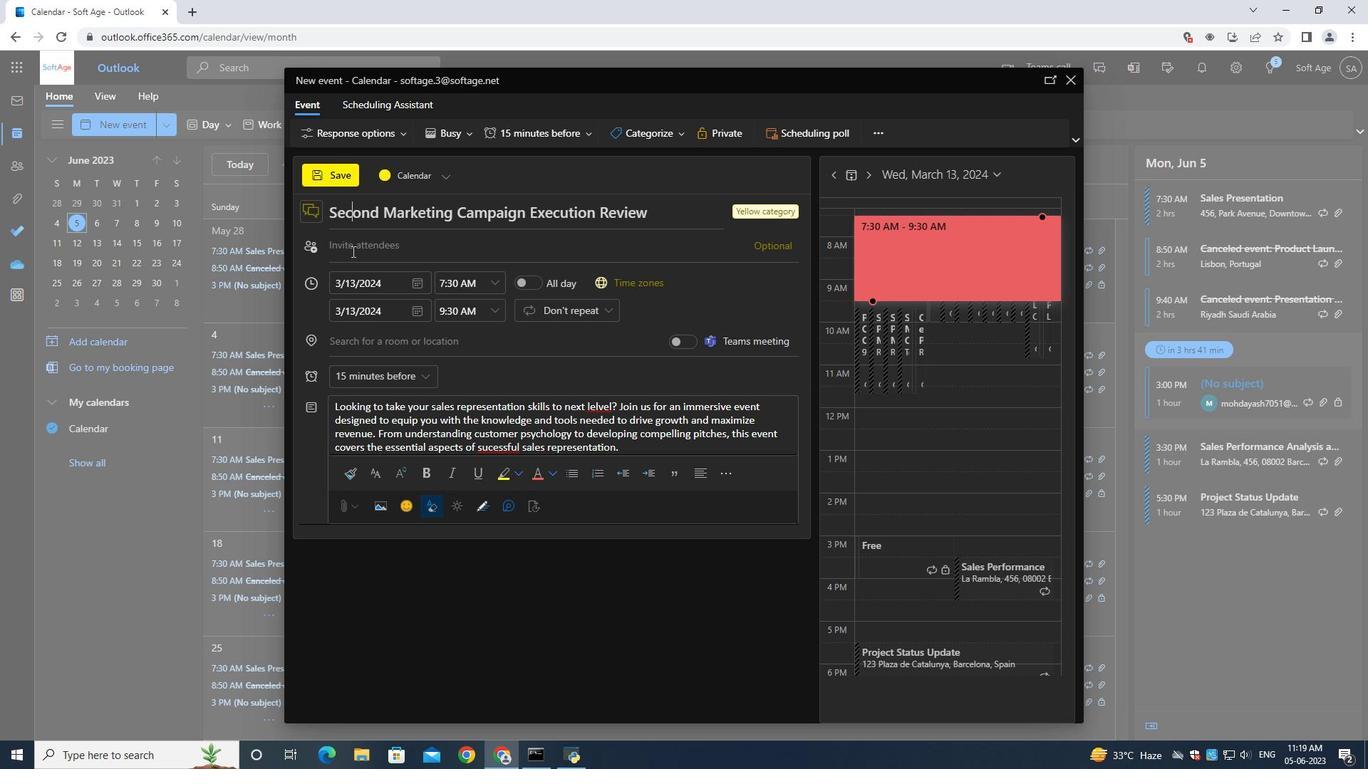 
Action: Mouse pressed left at (350, 252)
Screenshot: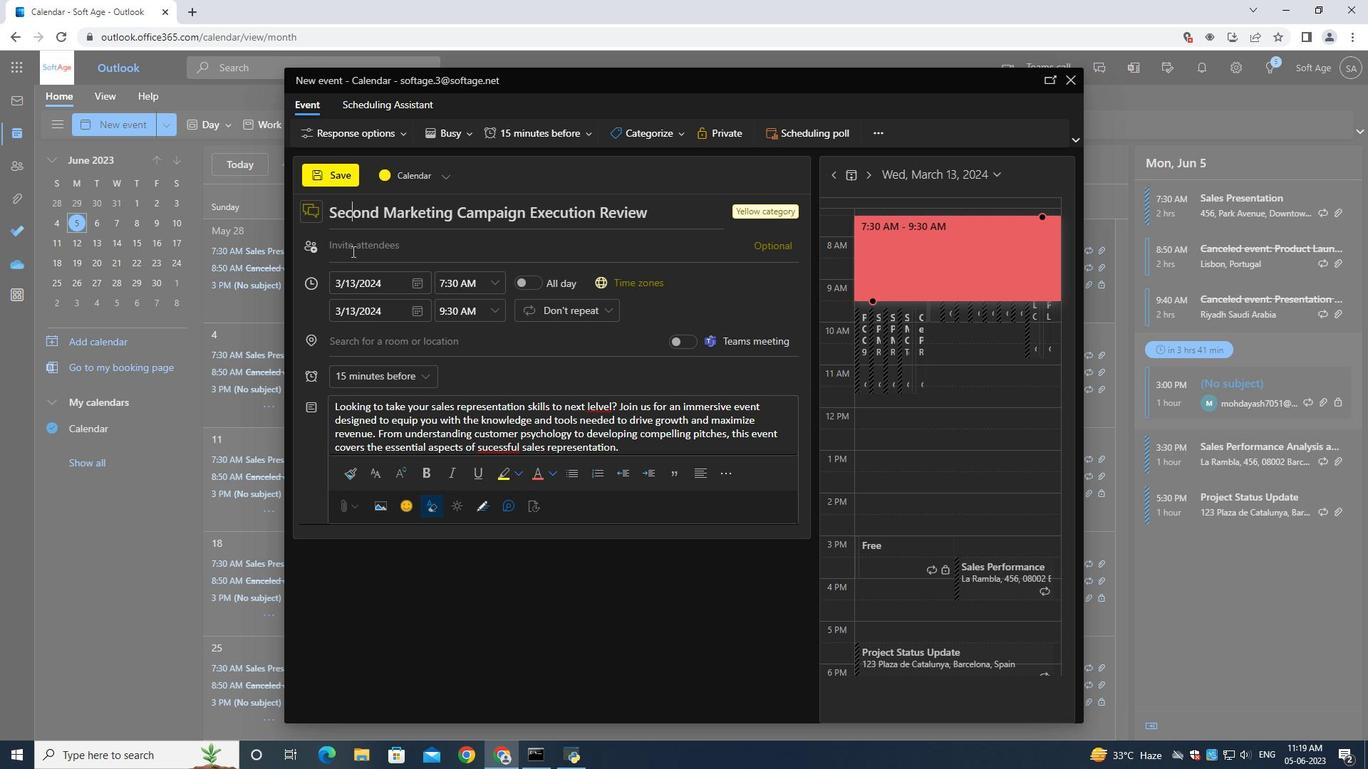 
Action: Key pressed softage.2<Key.shift>@softage.net
Screenshot: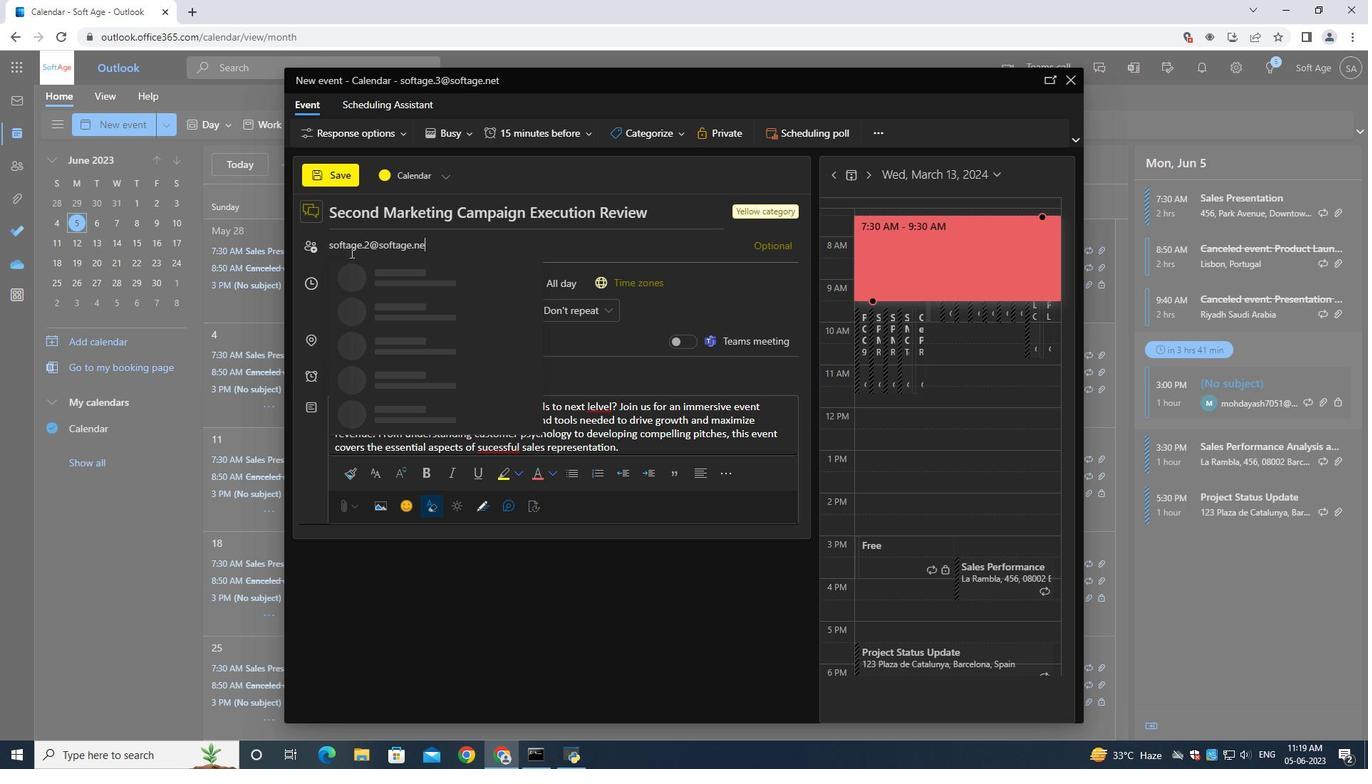 
Action: Mouse moved to (407, 279)
Screenshot: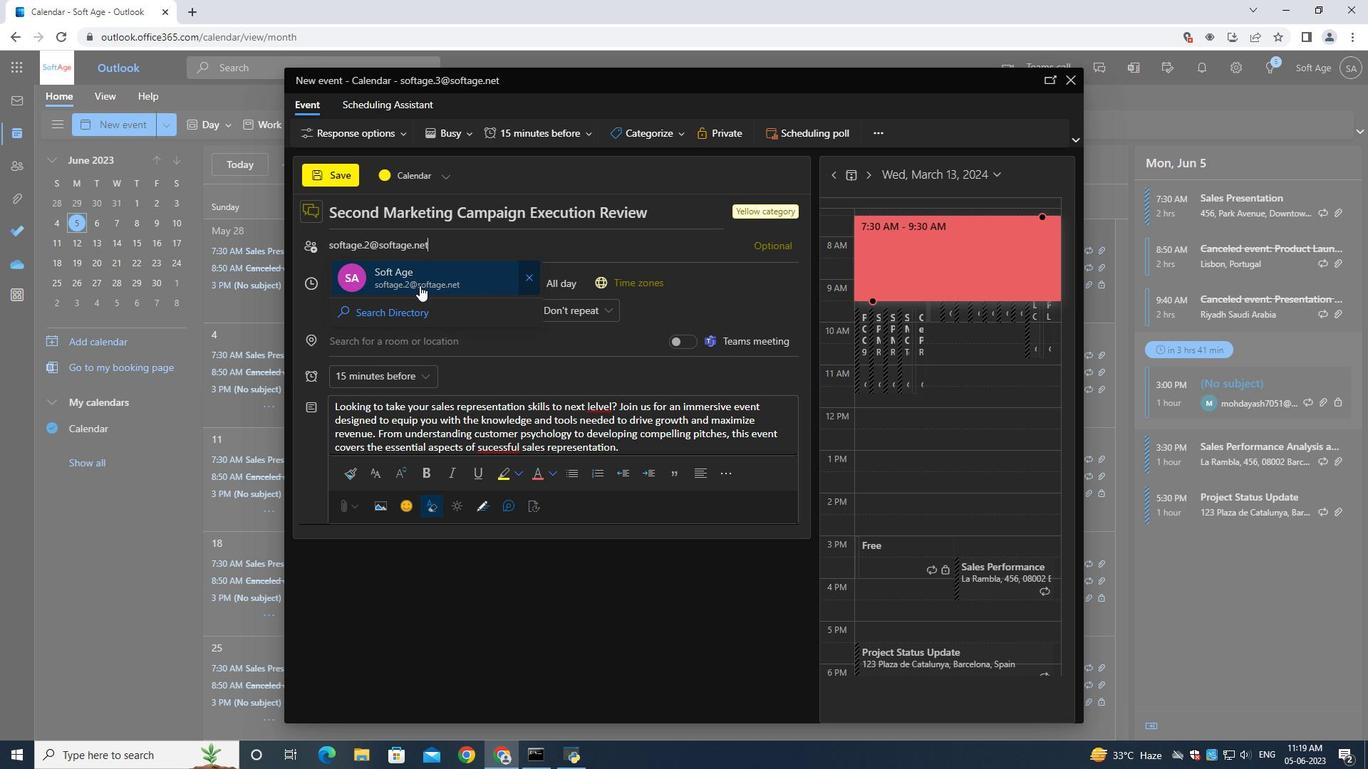 
Action: Mouse pressed left at (407, 279)
Screenshot: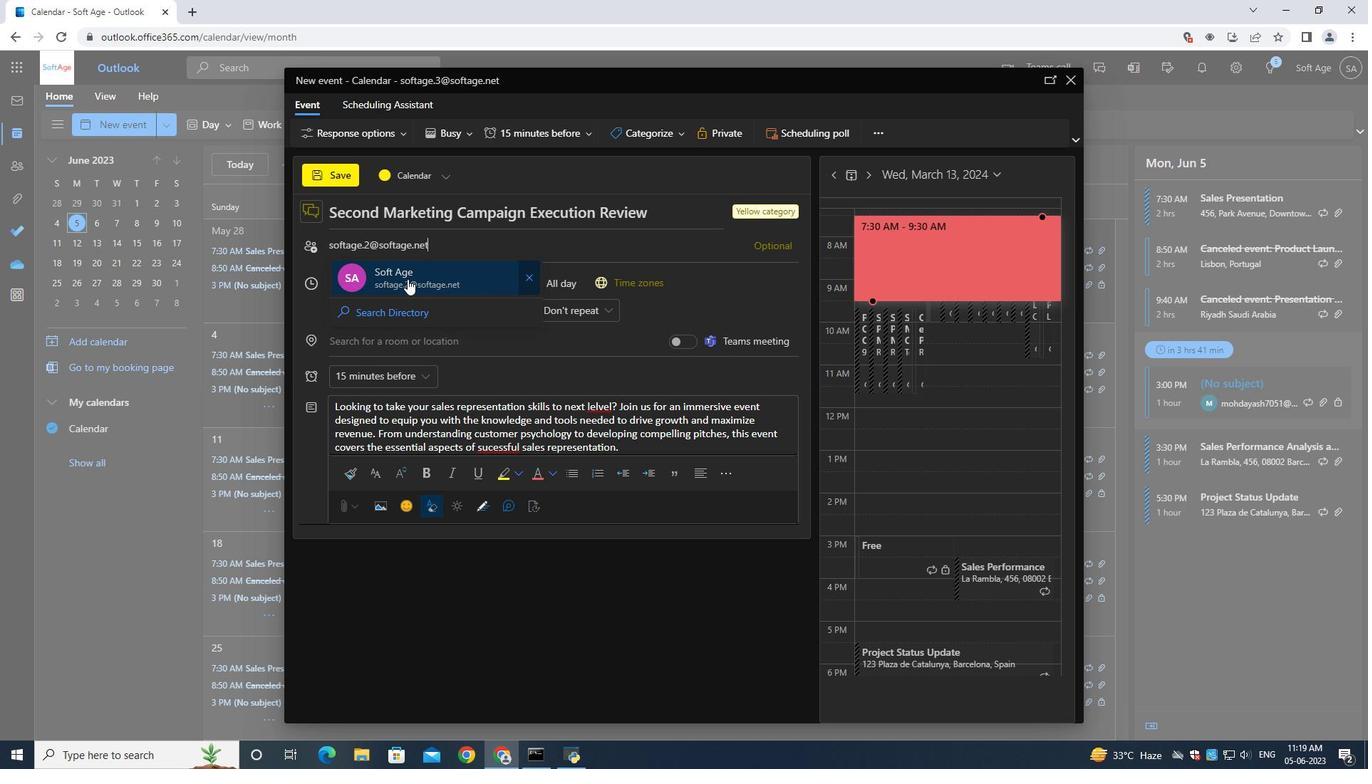 
Action: Mouse moved to (486, 250)
Screenshot: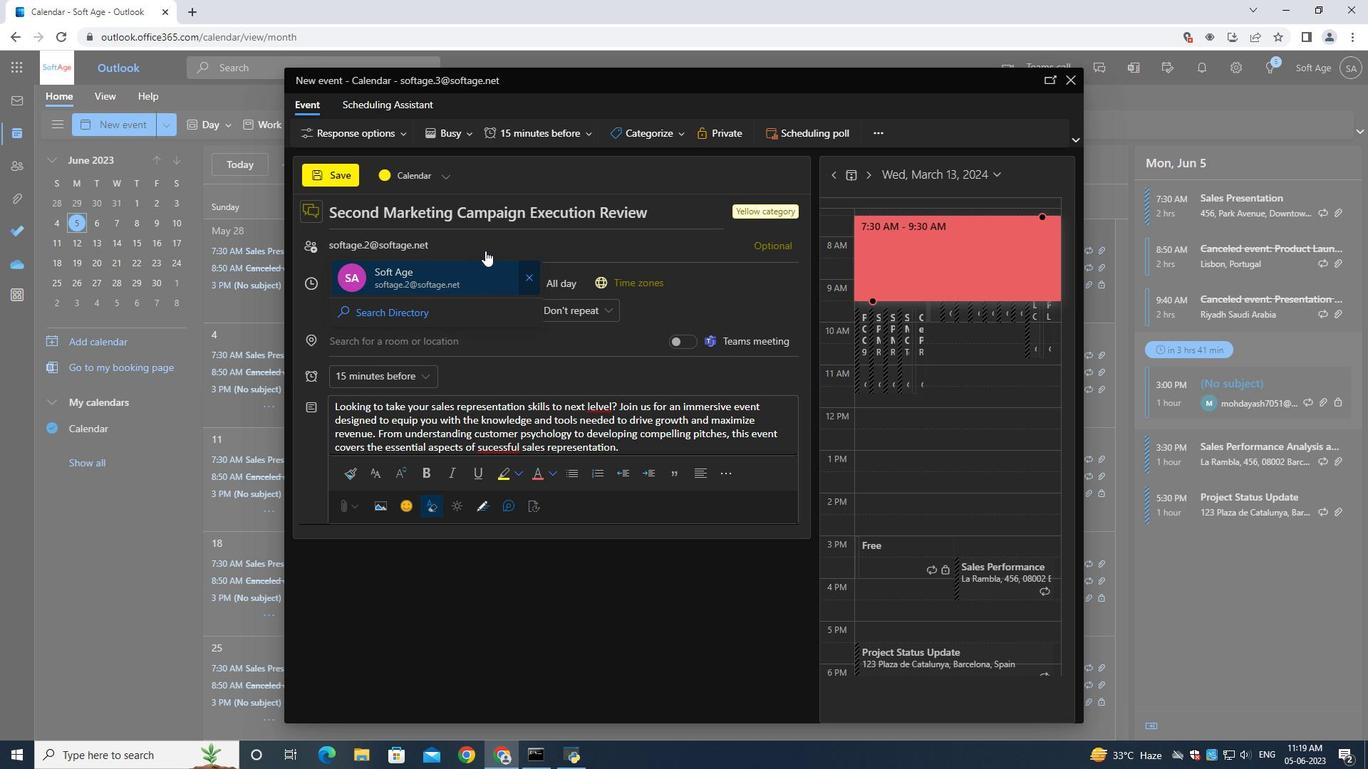 
Action: Key pressed softage.1<Key.shift>@softage.net
Screenshot: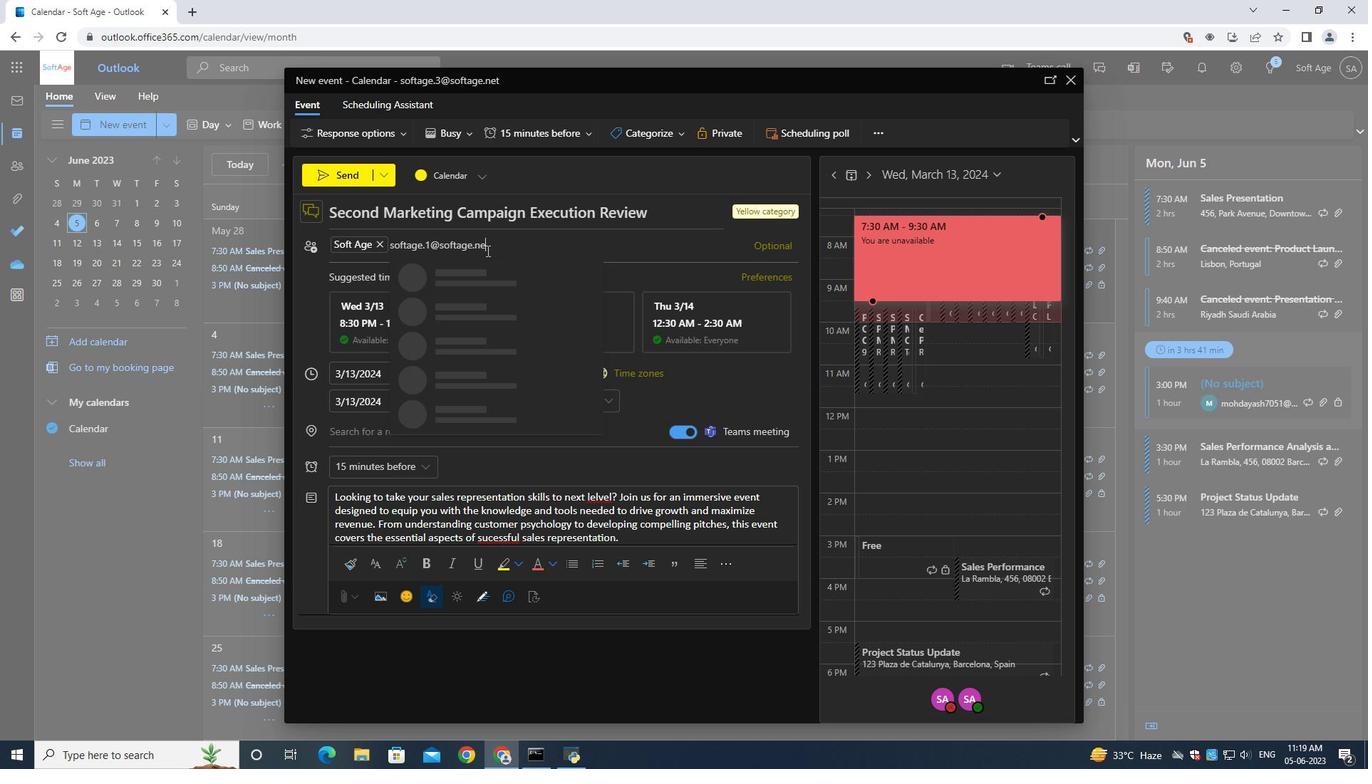 
Action: Mouse moved to (483, 277)
Screenshot: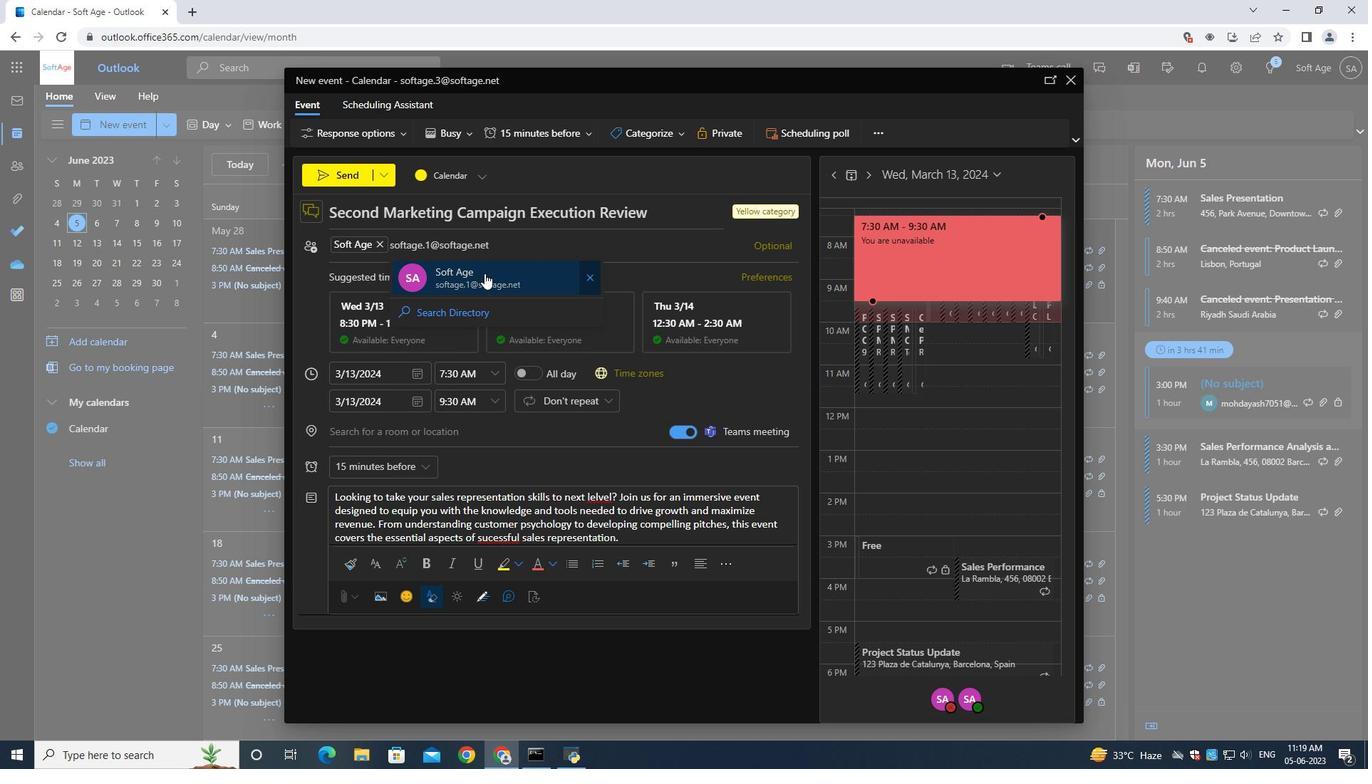 
Action: Mouse pressed left at (483, 277)
Screenshot: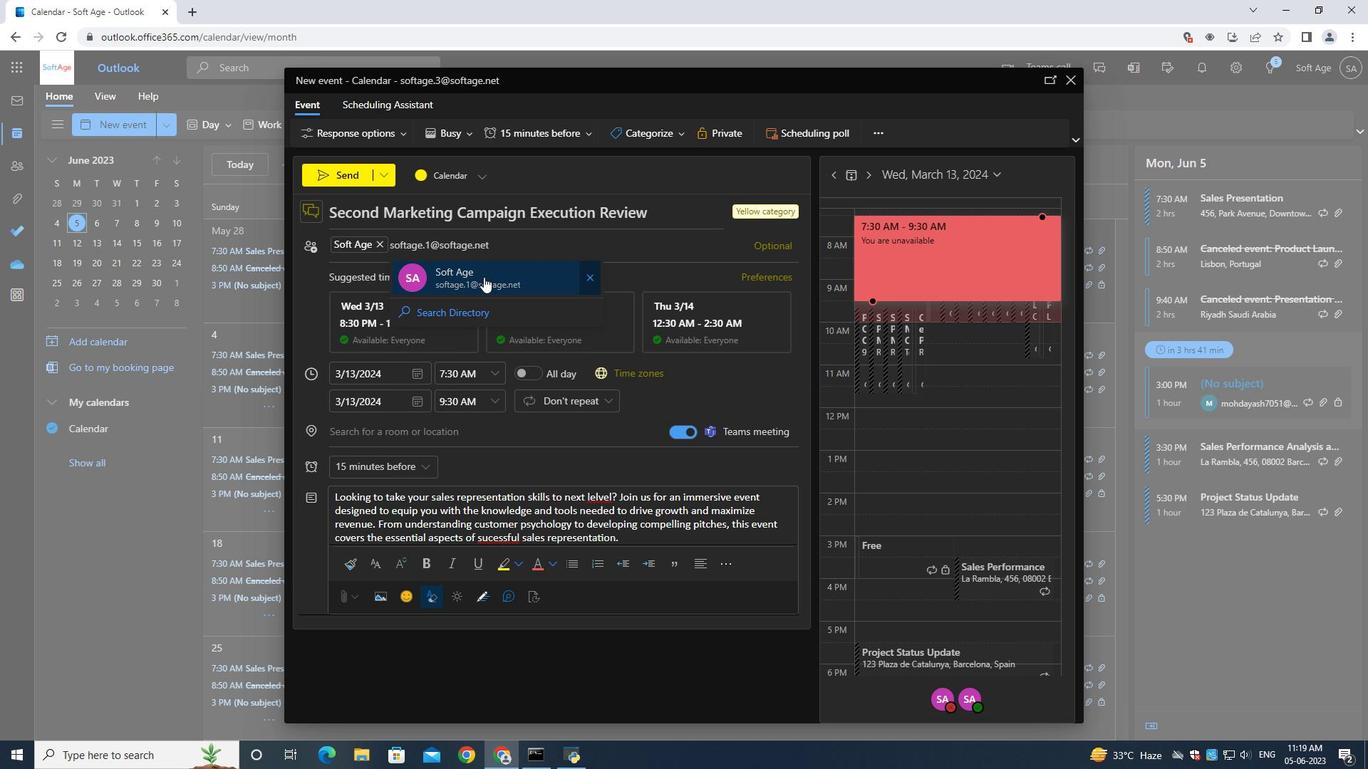 
Action: Mouse moved to (341, 175)
Screenshot: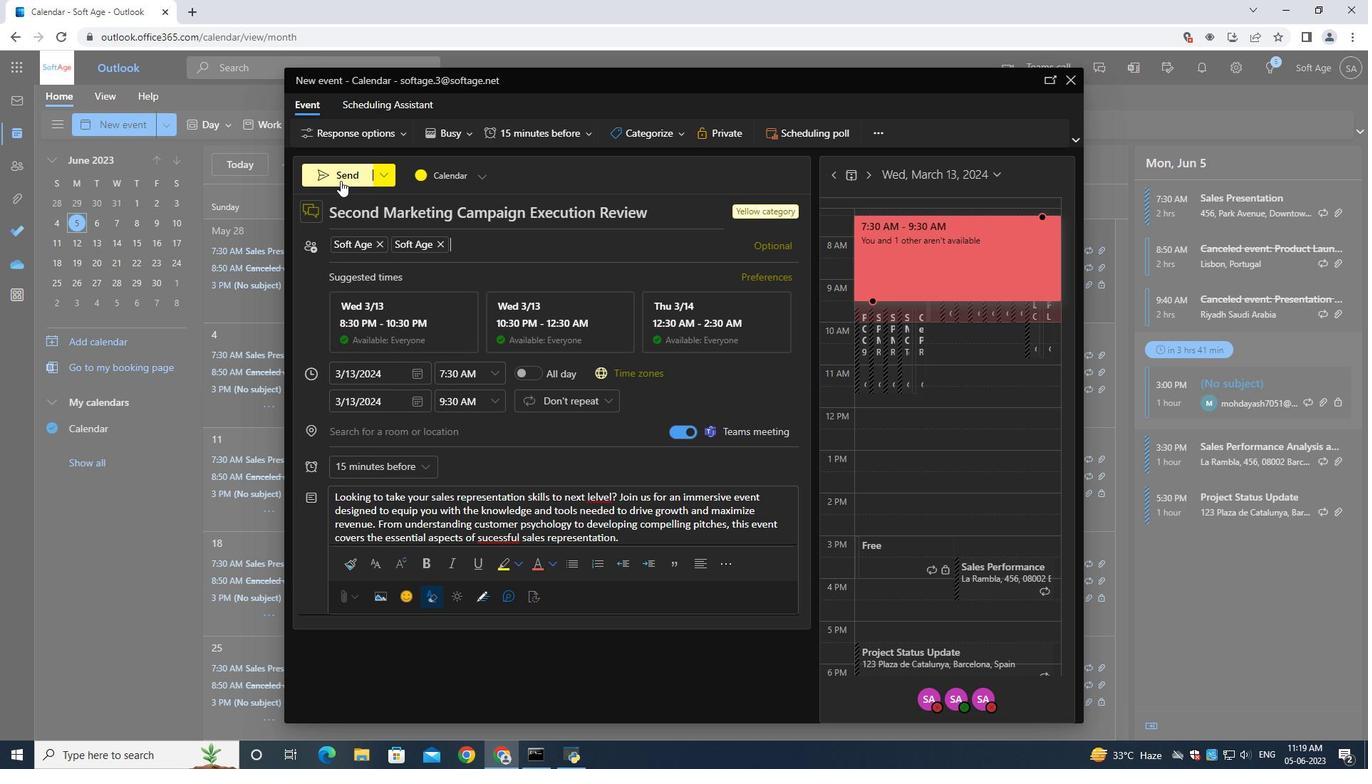 
Action: Mouse pressed left at (341, 175)
Screenshot: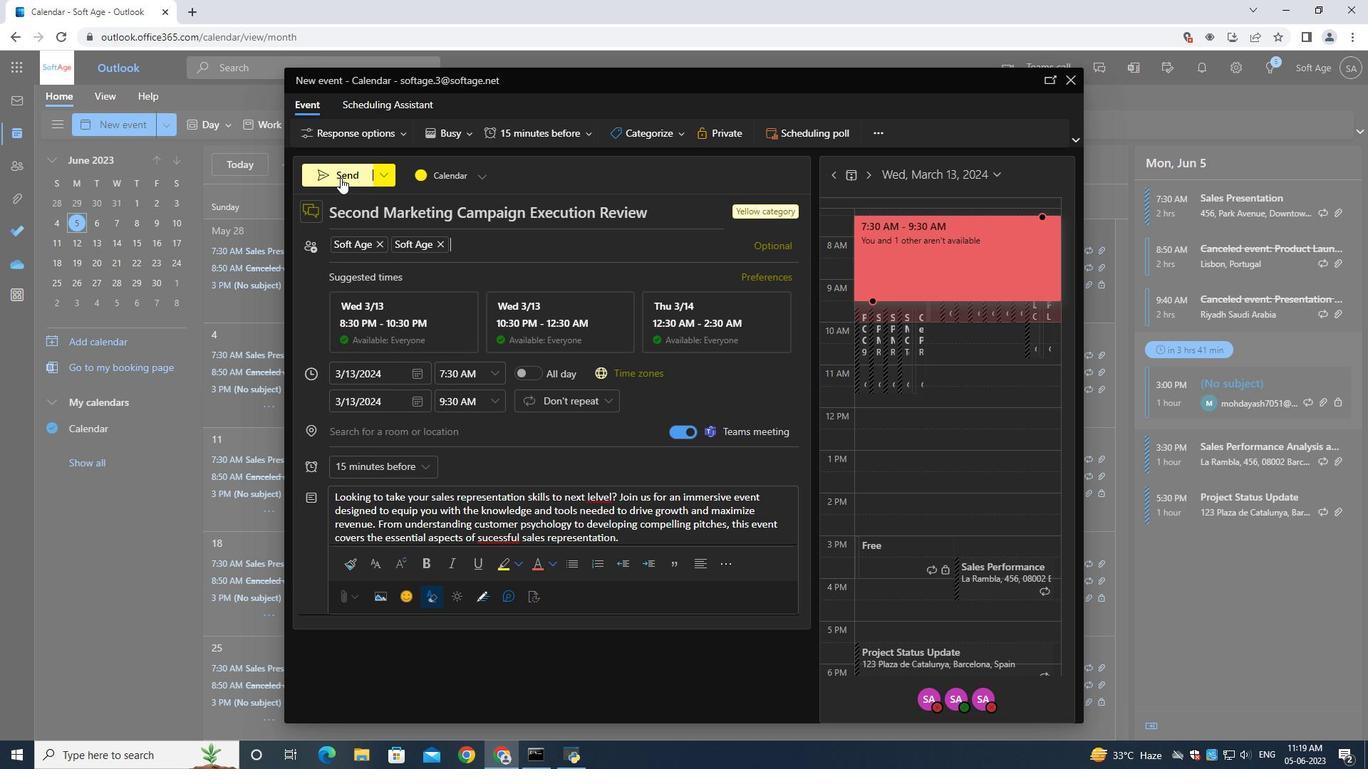 
Action: Mouse moved to (363, 195)
Screenshot: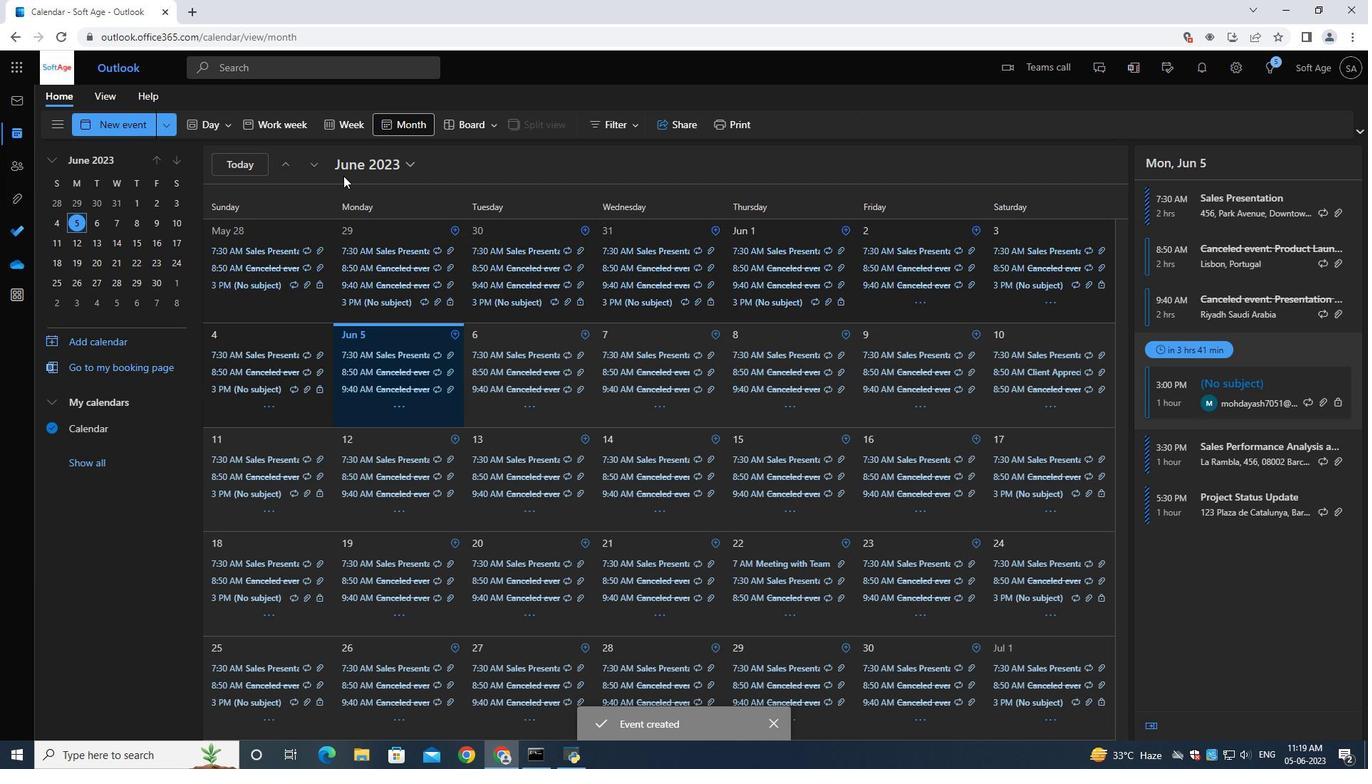 
